 Task: Add a signature Lily Brown containing Best wishes for a happy National Disability Employment Awareness Month, Lily Brown to email address softage.9@softage.net and add a label Refunds
Action: Mouse moved to (935, 52)
Screenshot: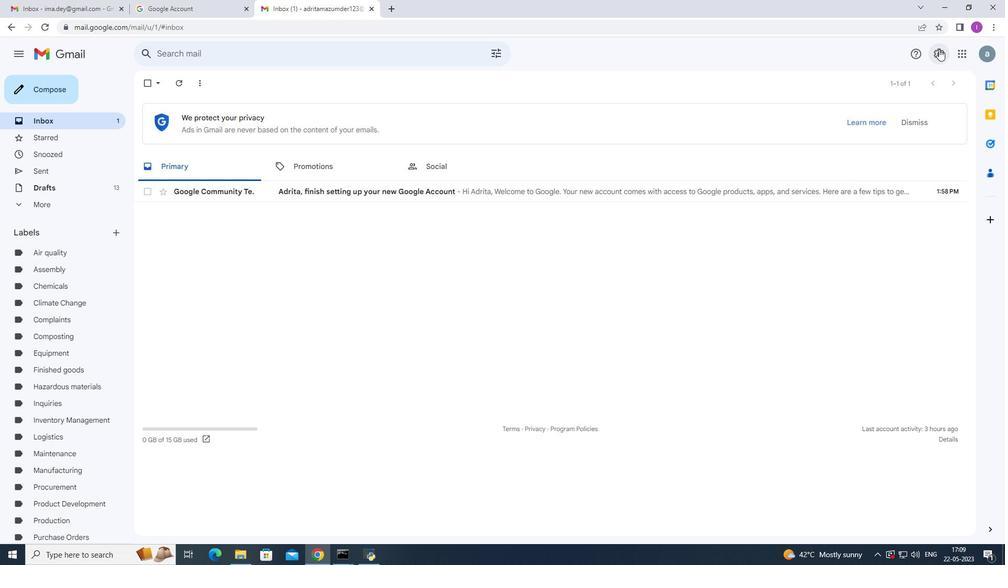 
Action: Mouse pressed left at (935, 52)
Screenshot: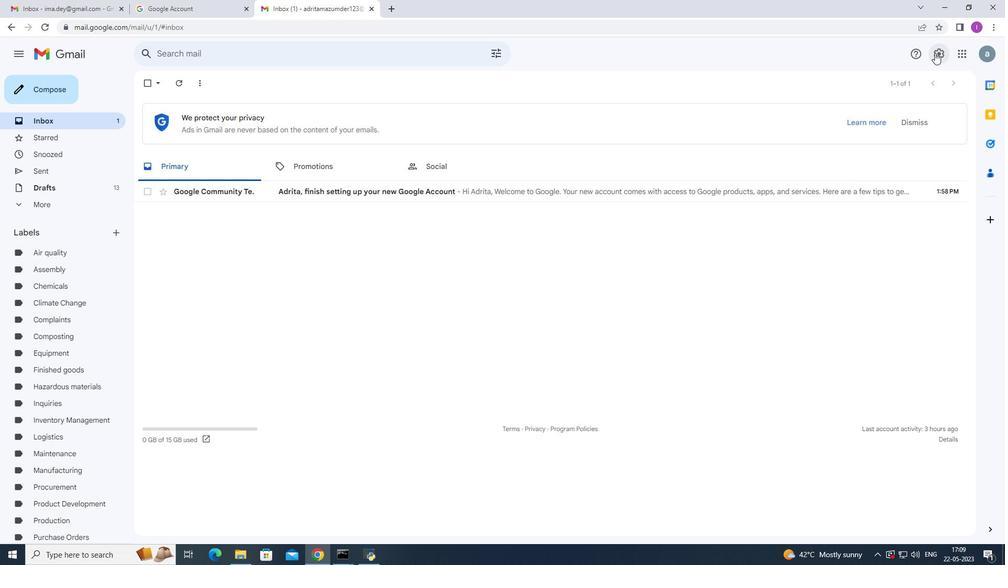 
Action: Mouse moved to (892, 103)
Screenshot: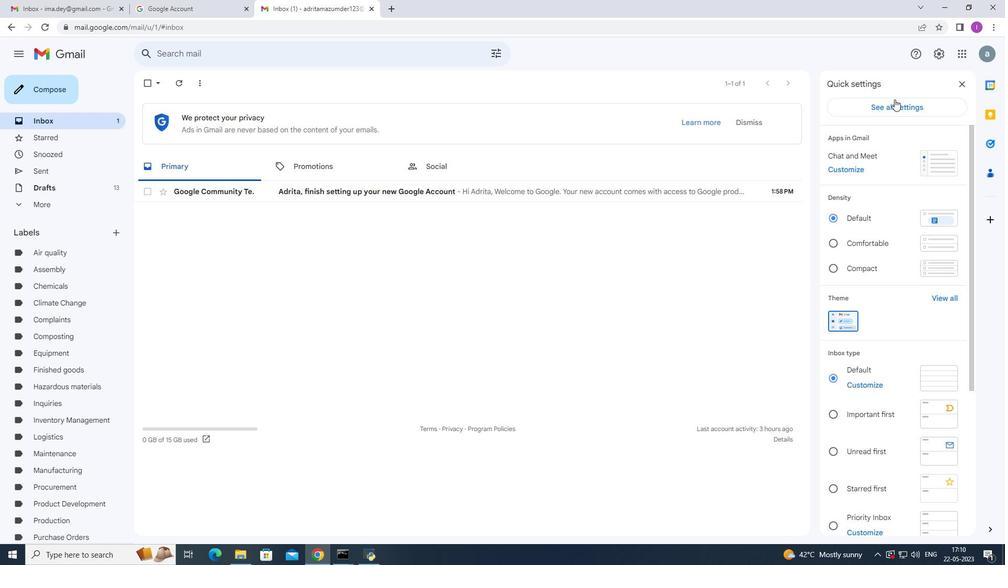 
Action: Mouse pressed left at (892, 103)
Screenshot: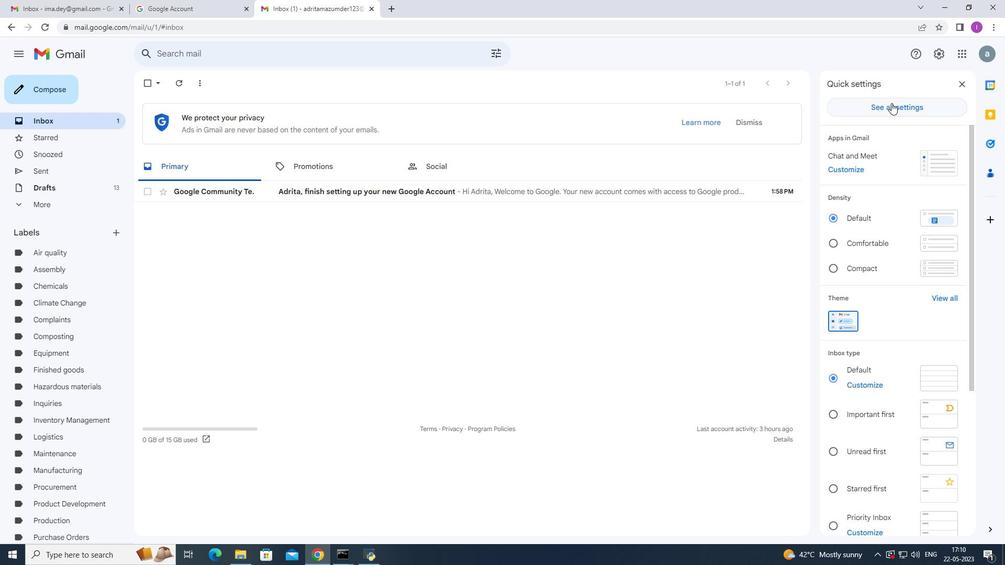 
Action: Mouse moved to (383, 335)
Screenshot: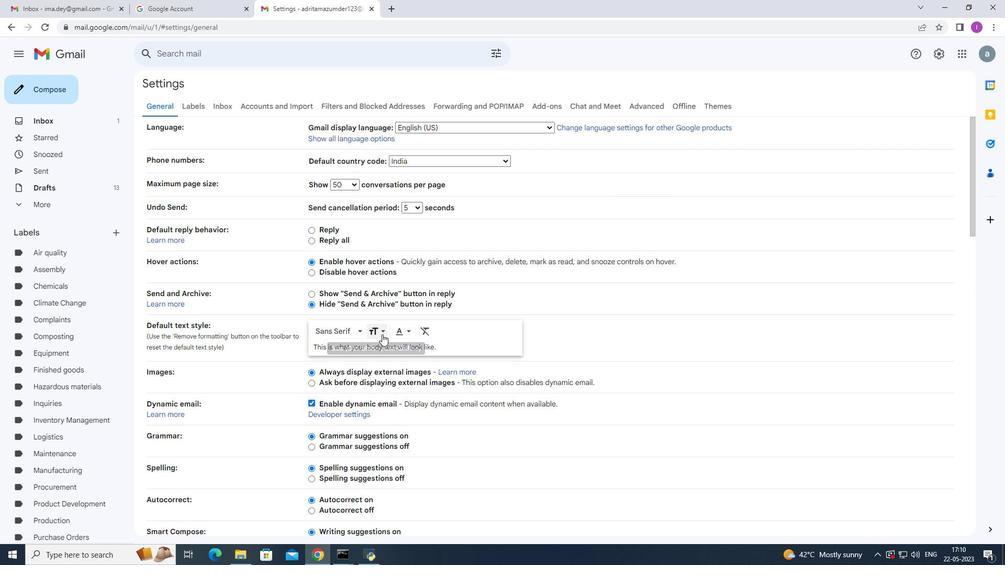 
Action: Mouse scrolled (383, 334) with delta (0, 0)
Screenshot: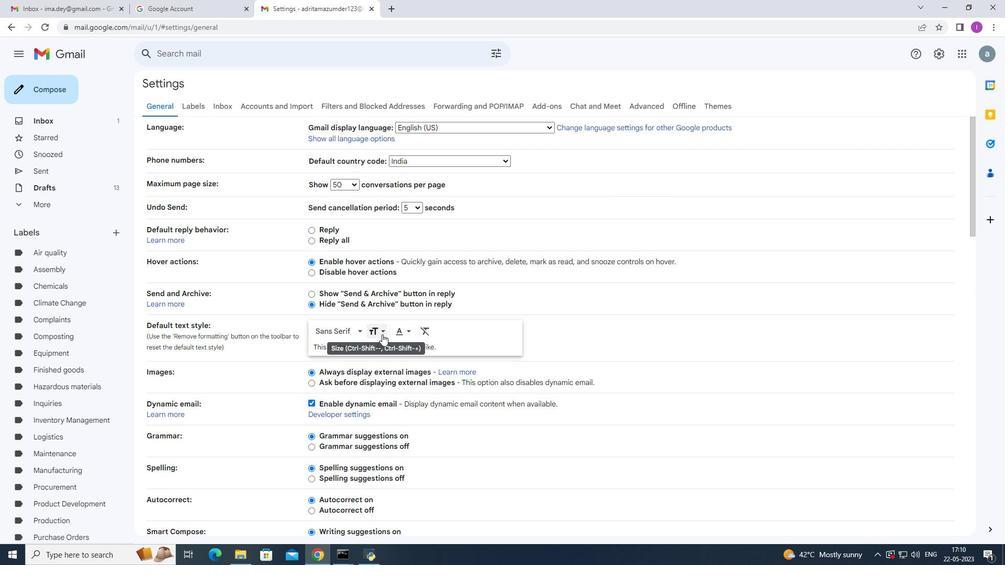 
Action: Mouse scrolled (383, 334) with delta (0, 0)
Screenshot: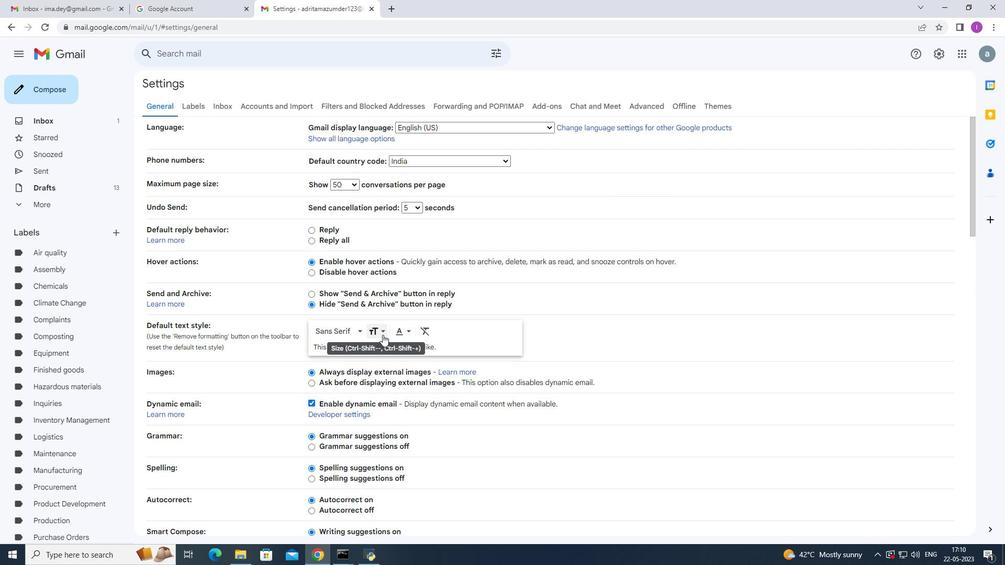 
Action: Mouse scrolled (383, 334) with delta (0, 0)
Screenshot: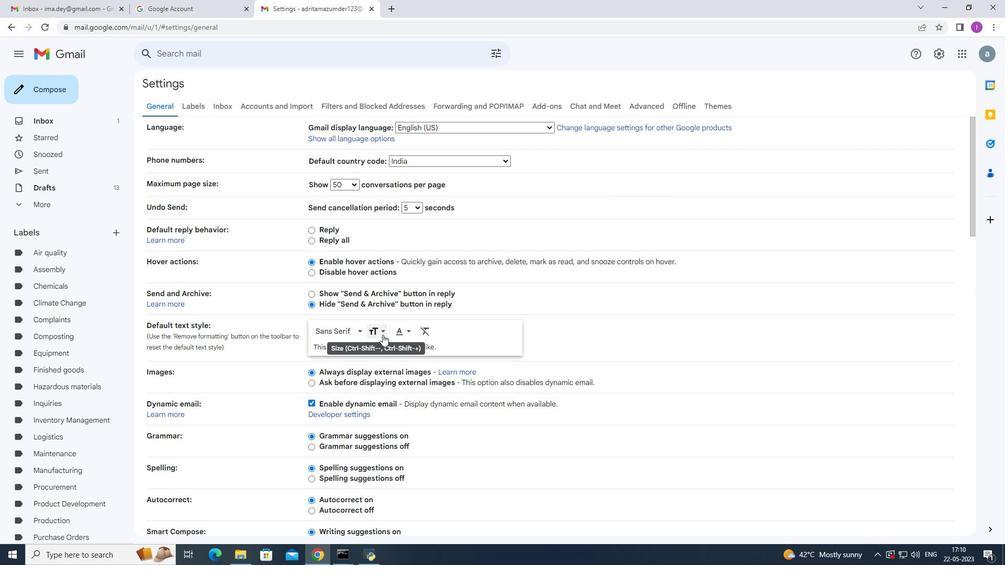 
Action: Mouse scrolled (383, 334) with delta (0, 0)
Screenshot: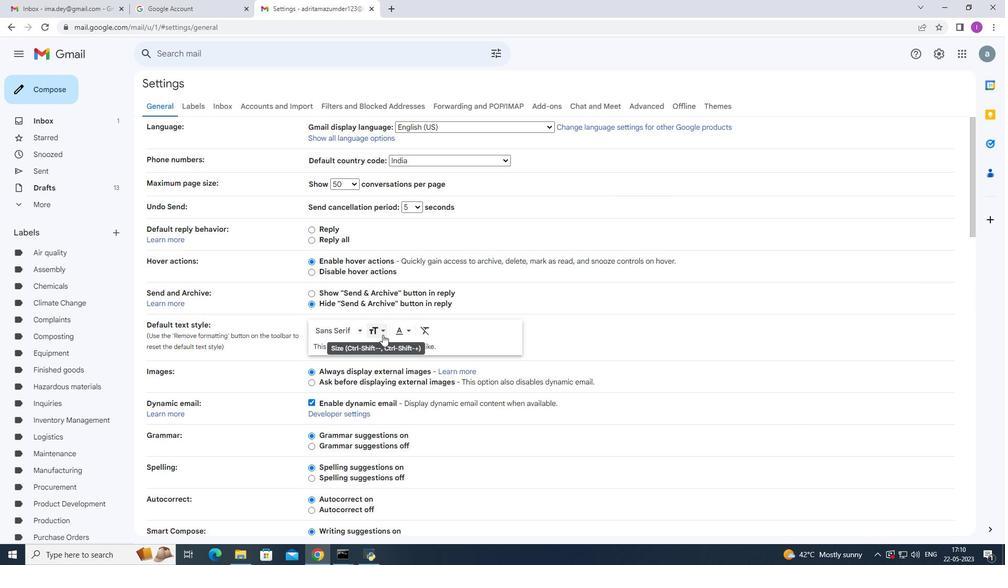 
Action: Mouse moved to (384, 335)
Screenshot: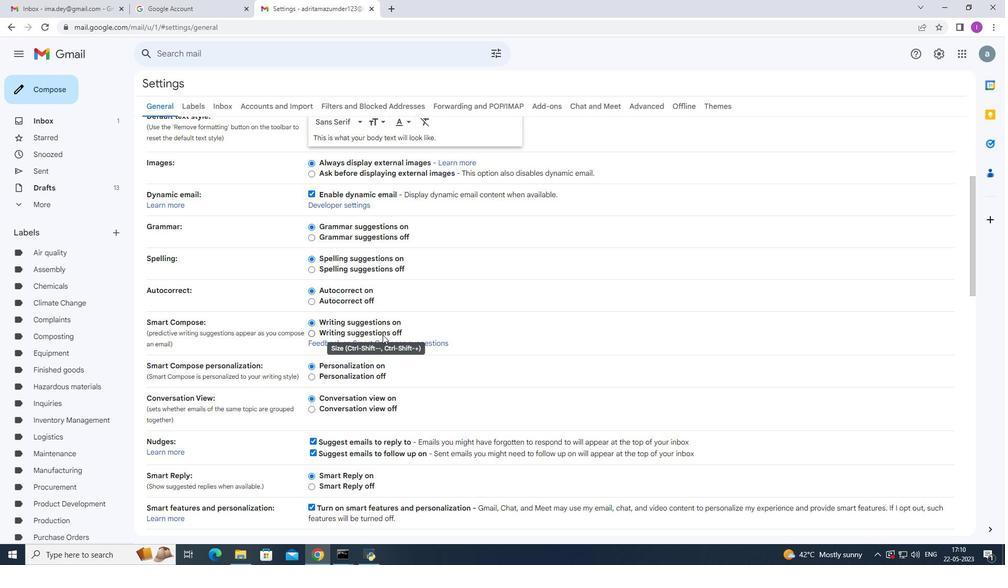 
Action: Mouse scrolled (384, 334) with delta (0, 0)
Screenshot: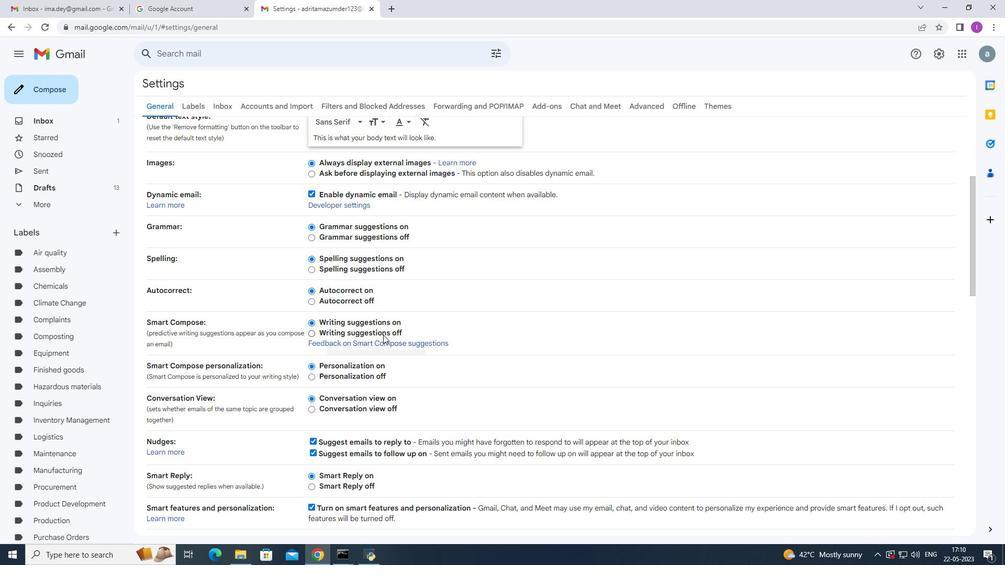 
Action: Mouse scrolled (384, 334) with delta (0, 0)
Screenshot: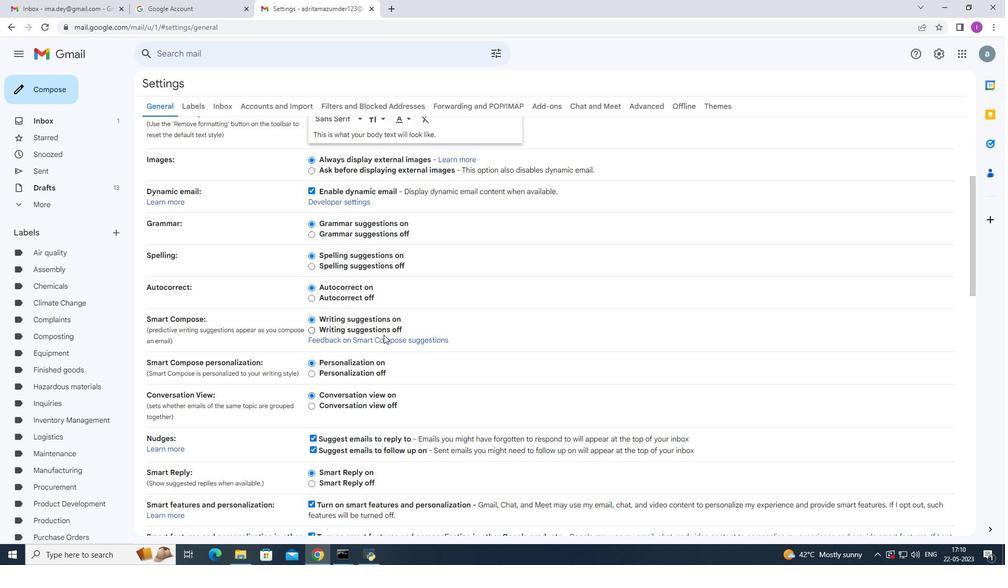 
Action: Mouse scrolled (384, 334) with delta (0, 0)
Screenshot: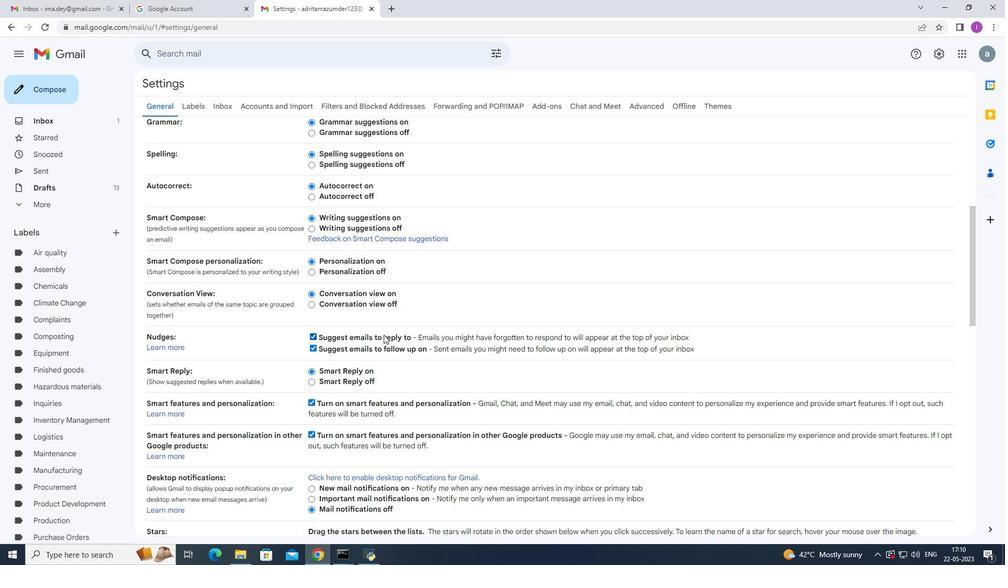 
Action: Mouse scrolled (384, 334) with delta (0, 0)
Screenshot: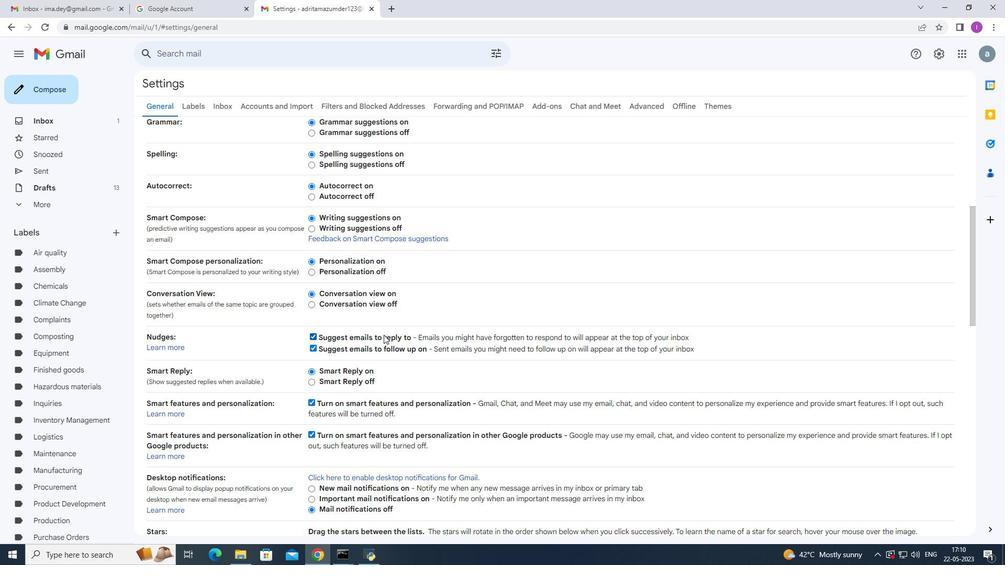 
Action: Mouse scrolled (384, 334) with delta (0, 0)
Screenshot: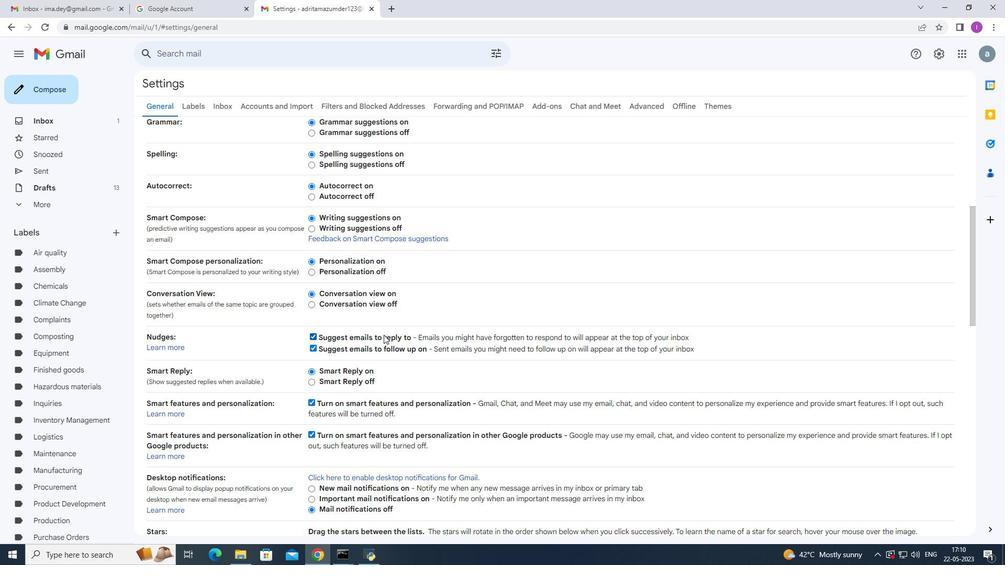 
Action: Mouse scrolled (384, 334) with delta (0, 0)
Screenshot: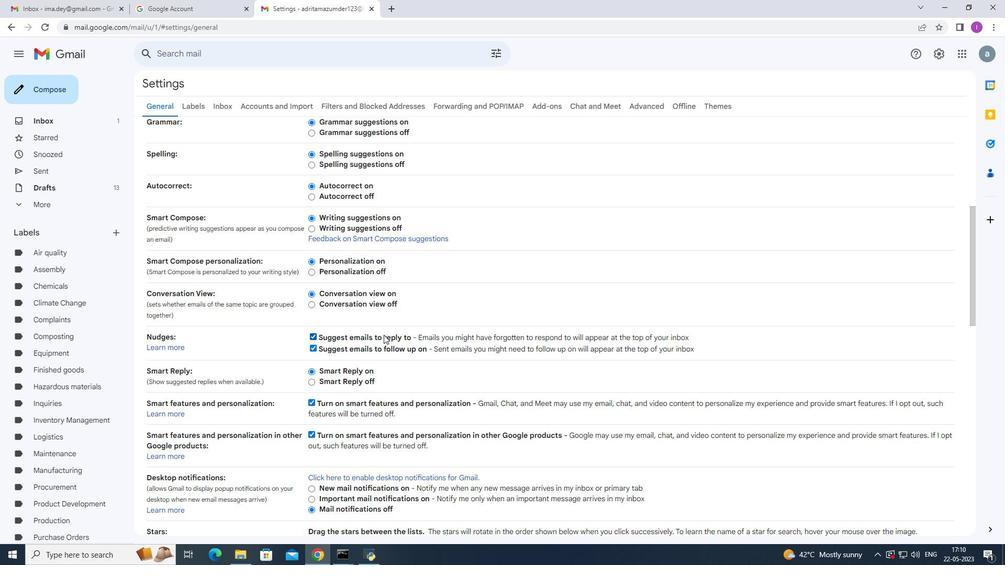 
Action: Mouse moved to (388, 332)
Screenshot: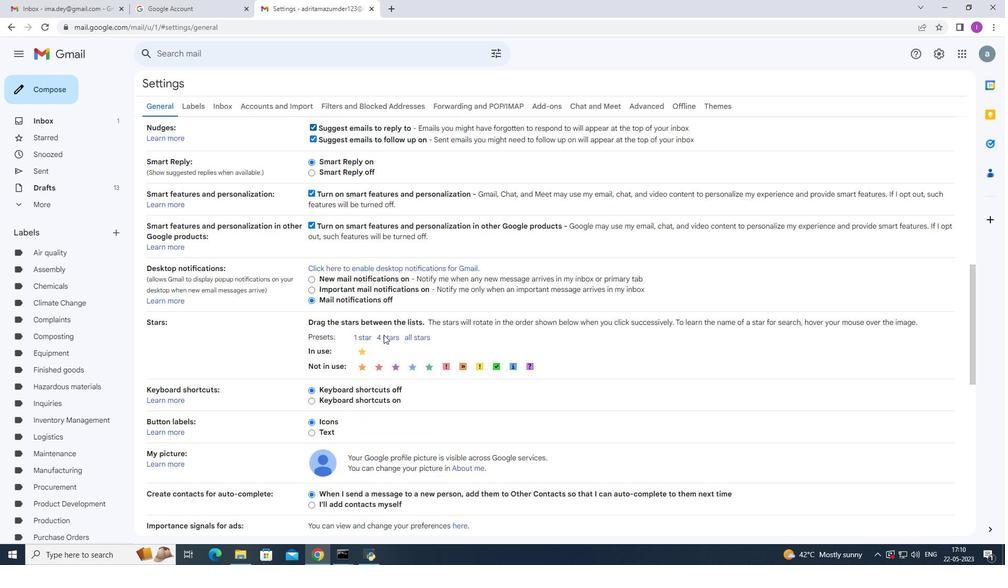 
Action: Mouse scrolled (388, 332) with delta (0, 0)
Screenshot: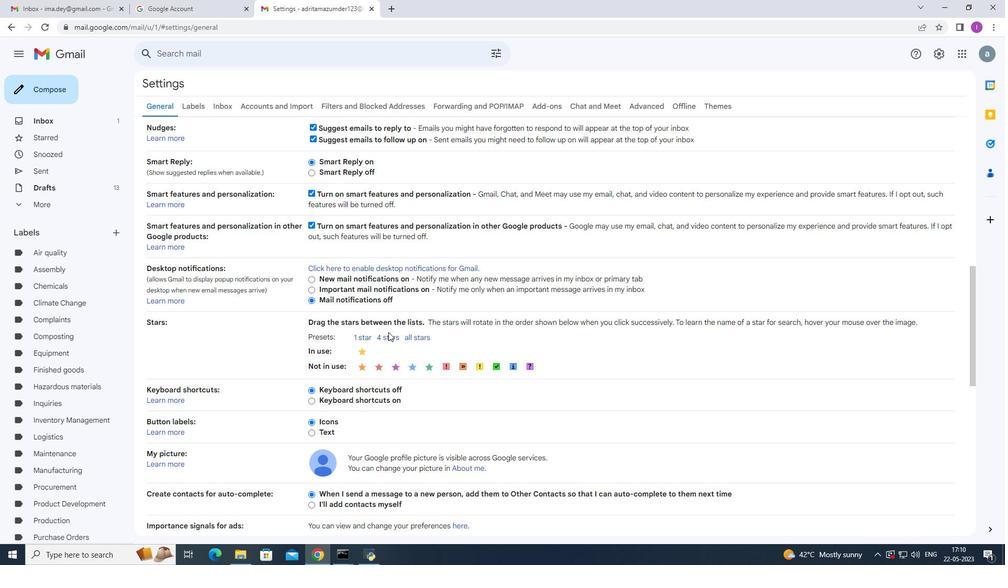 
Action: Mouse moved to (396, 331)
Screenshot: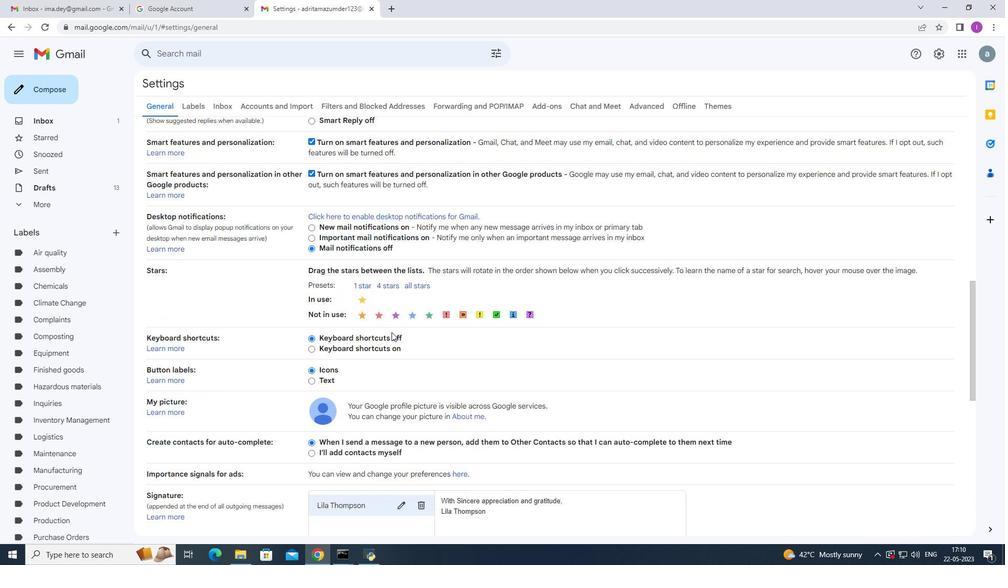 
Action: Mouse scrolled (396, 331) with delta (0, 0)
Screenshot: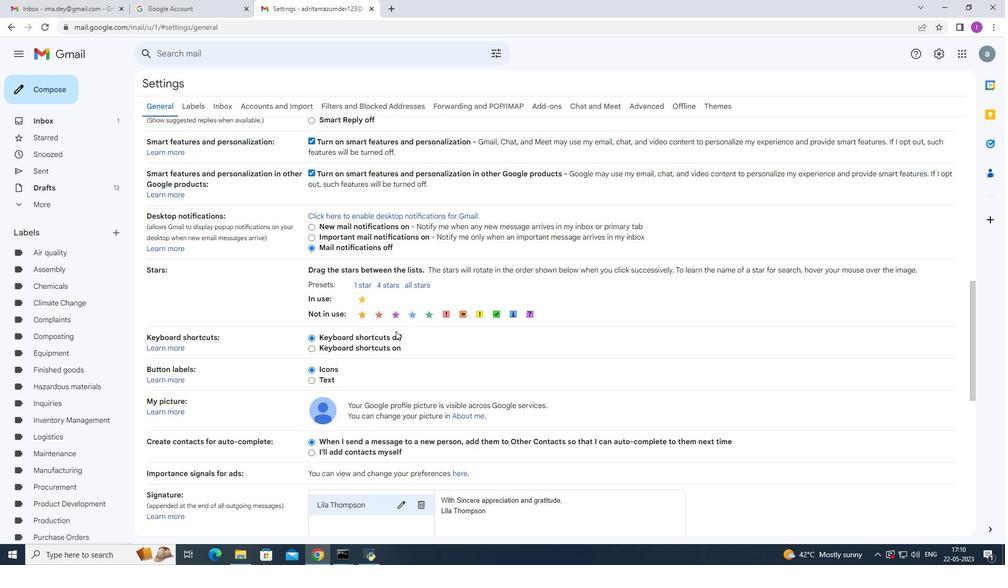 
Action: Mouse moved to (396, 331)
Screenshot: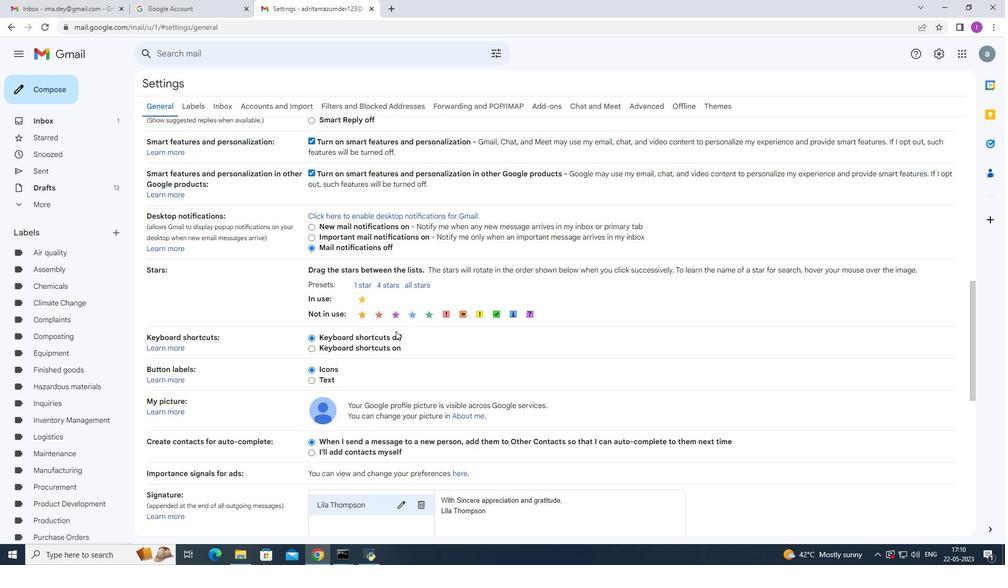 
Action: Mouse scrolled (396, 331) with delta (0, 0)
Screenshot: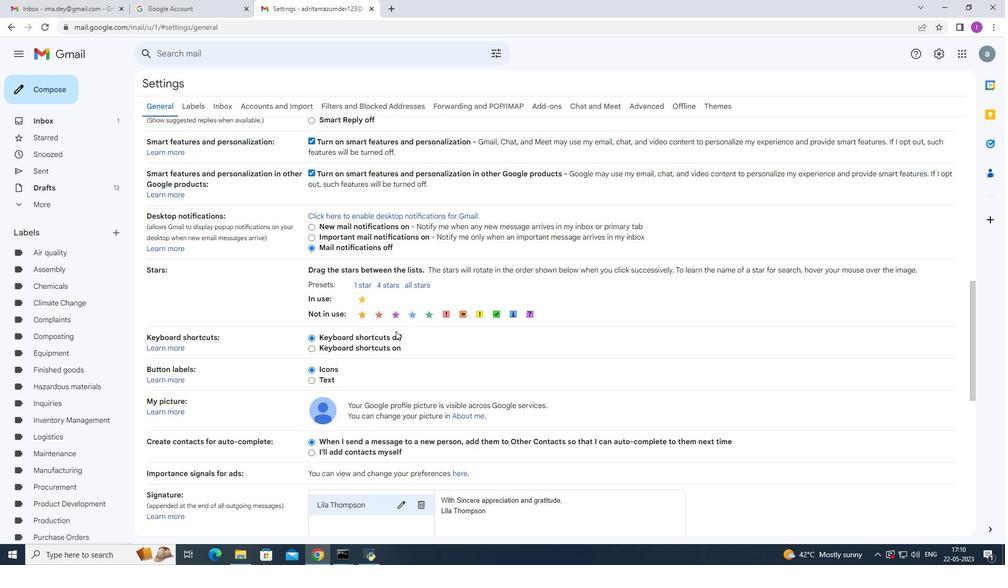 
Action: Mouse scrolled (396, 331) with delta (0, 0)
Screenshot: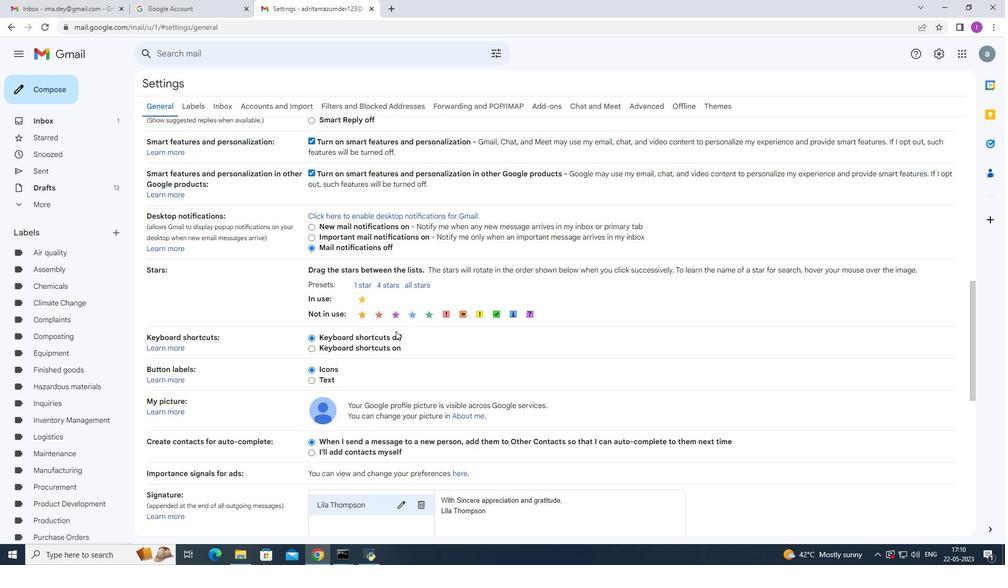
Action: Mouse scrolled (396, 331) with delta (0, 0)
Screenshot: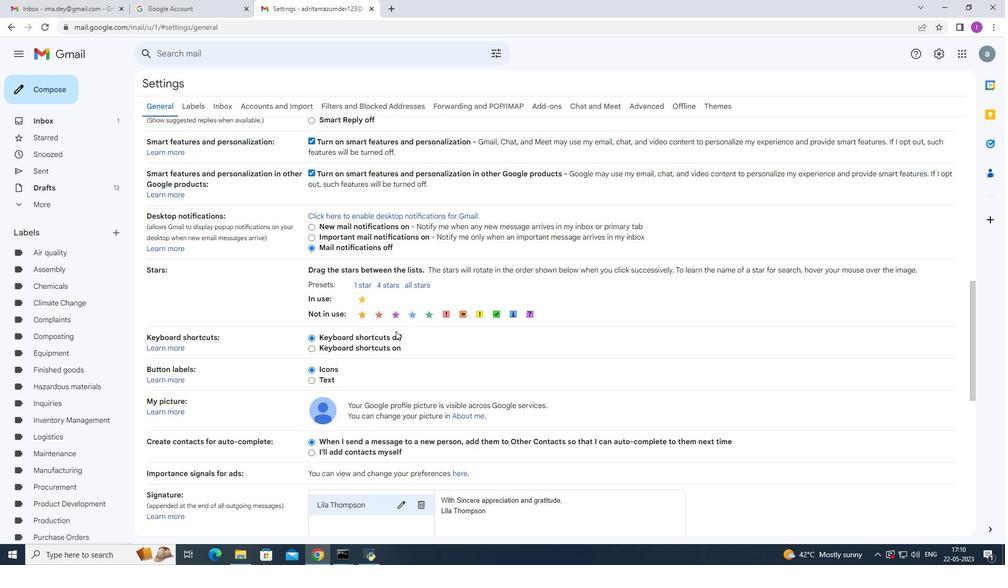 
Action: Mouse moved to (420, 292)
Screenshot: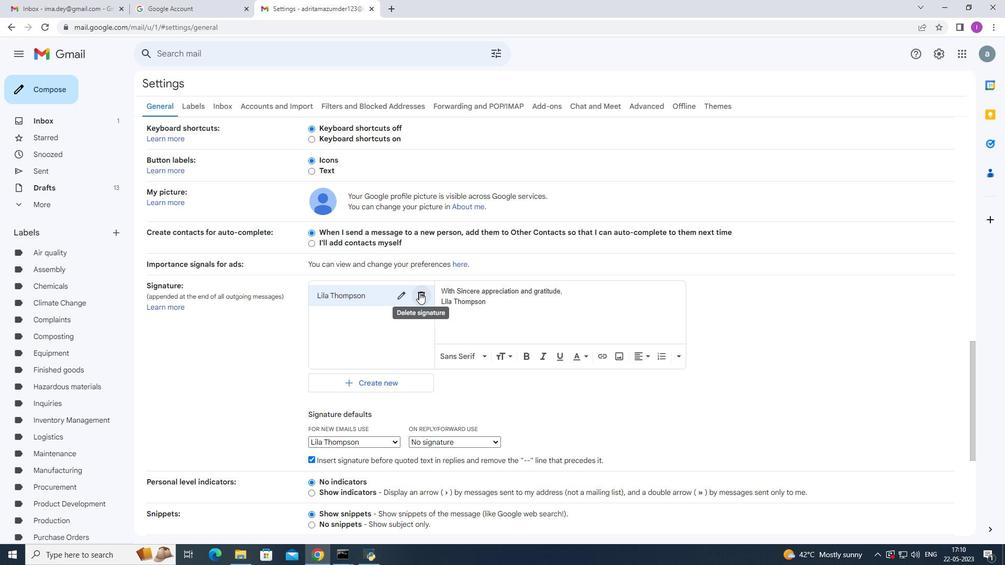 
Action: Mouse pressed left at (420, 292)
Screenshot: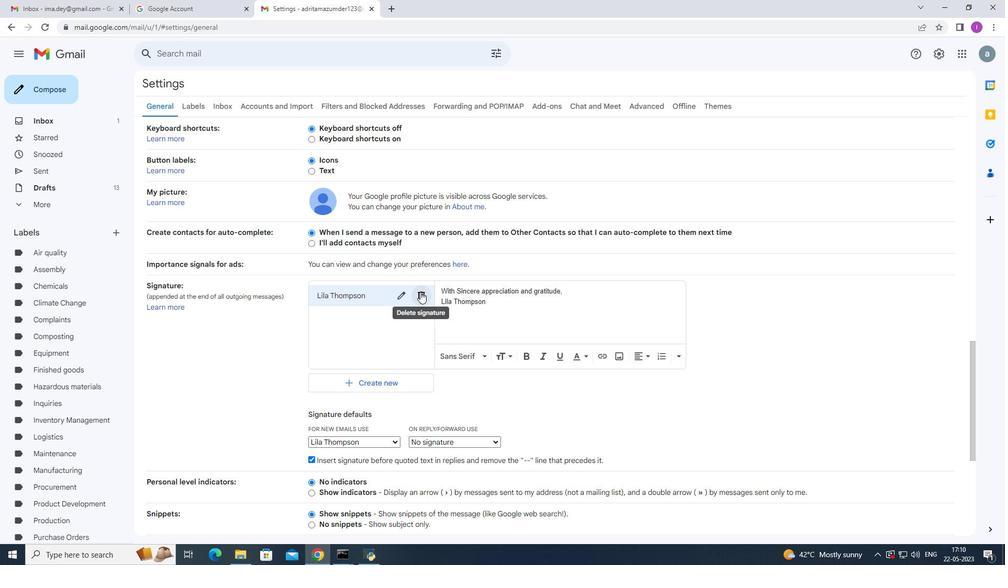 
Action: Mouse moved to (596, 312)
Screenshot: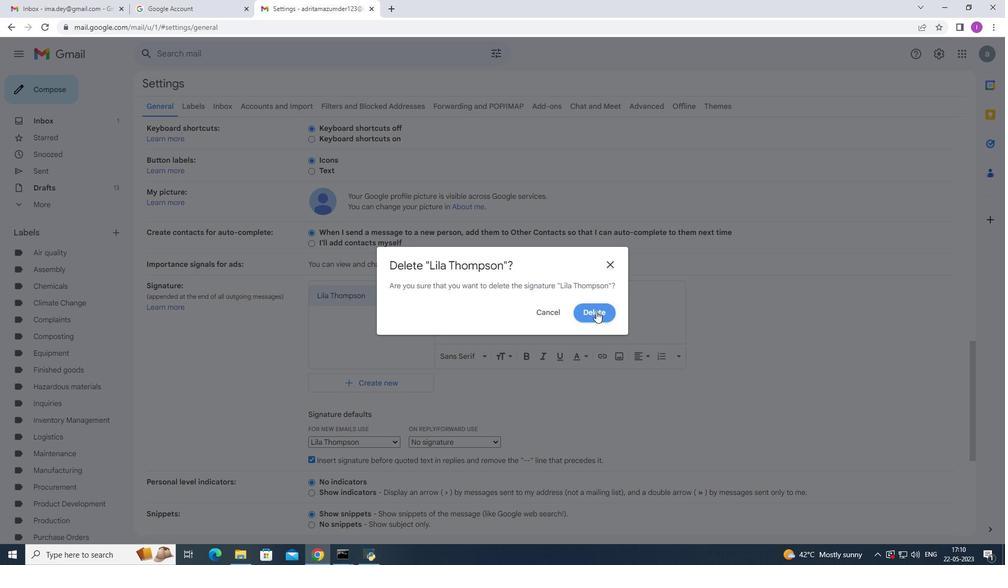
Action: Mouse pressed left at (596, 312)
Screenshot: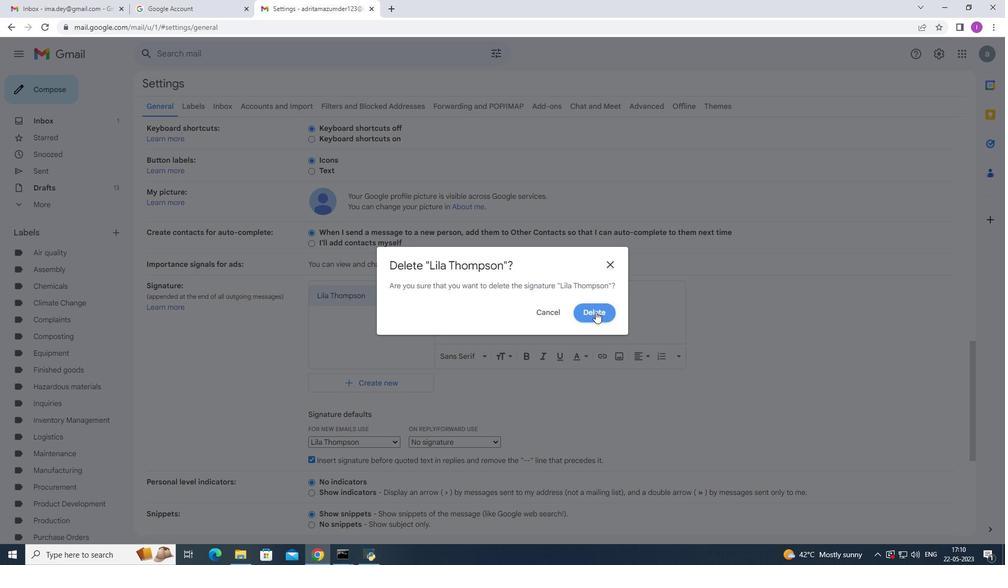 
Action: Mouse moved to (370, 304)
Screenshot: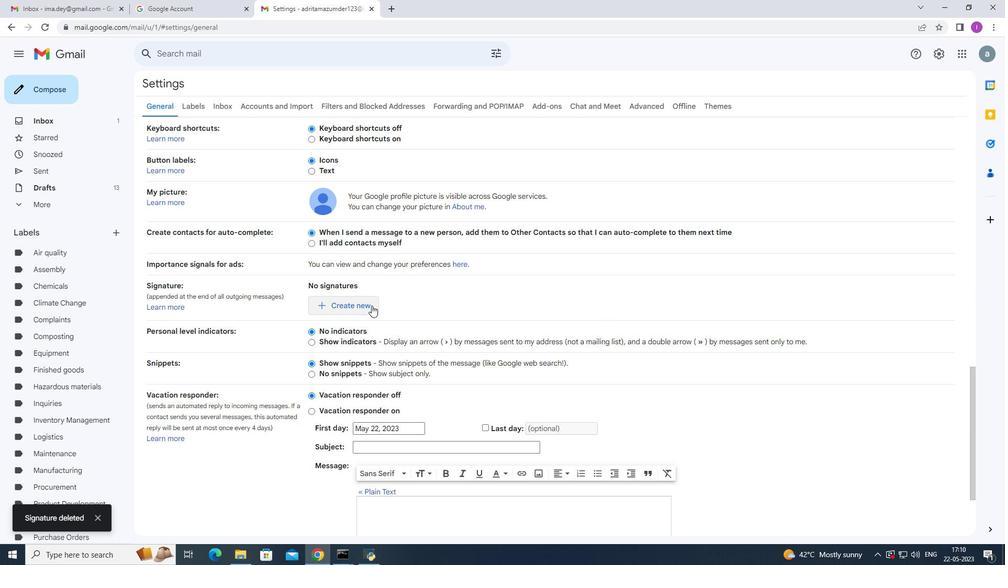 
Action: Mouse pressed left at (370, 304)
Screenshot: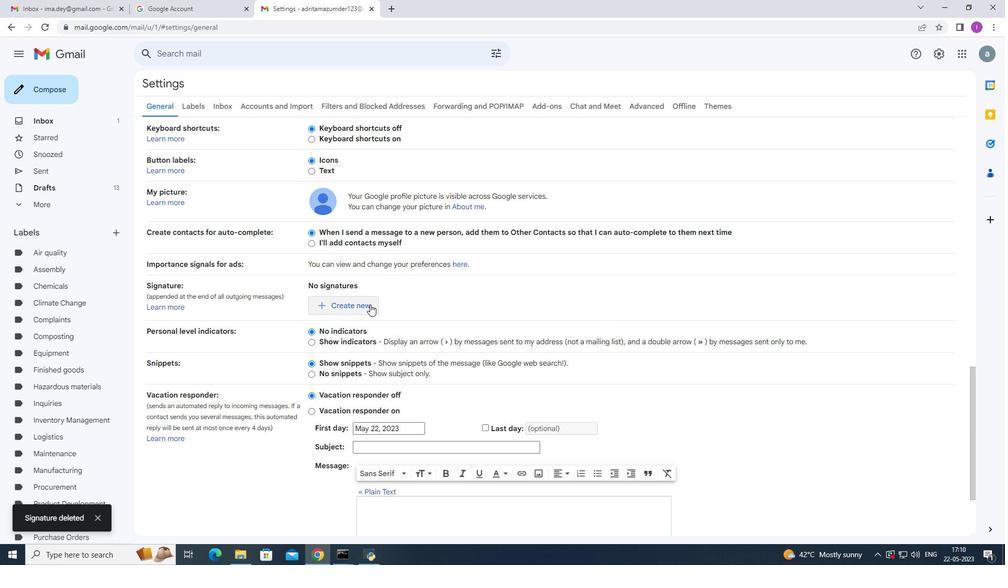 
Action: Mouse moved to (440, 289)
Screenshot: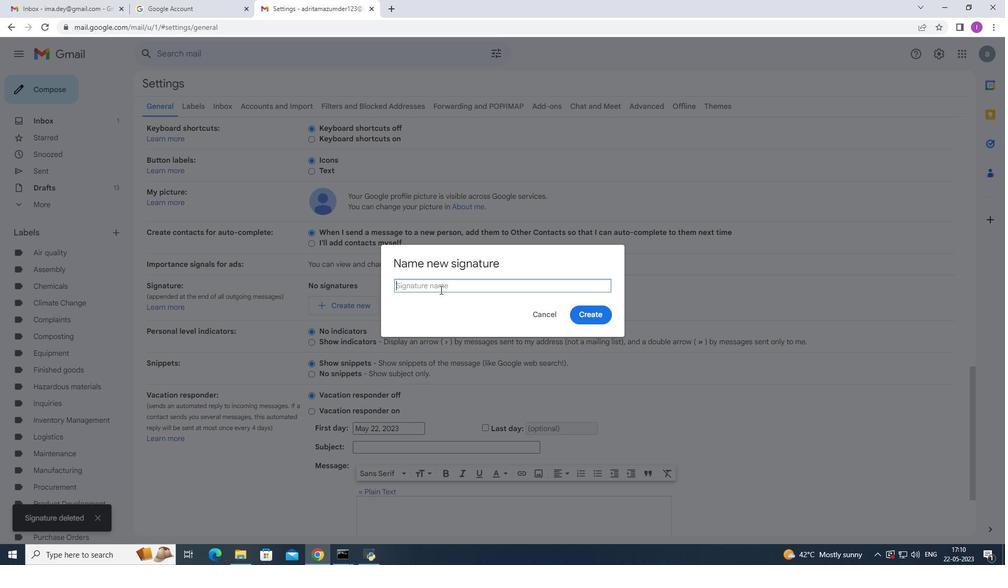 
Action: Mouse pressed left at (440, 289)
Screenshot: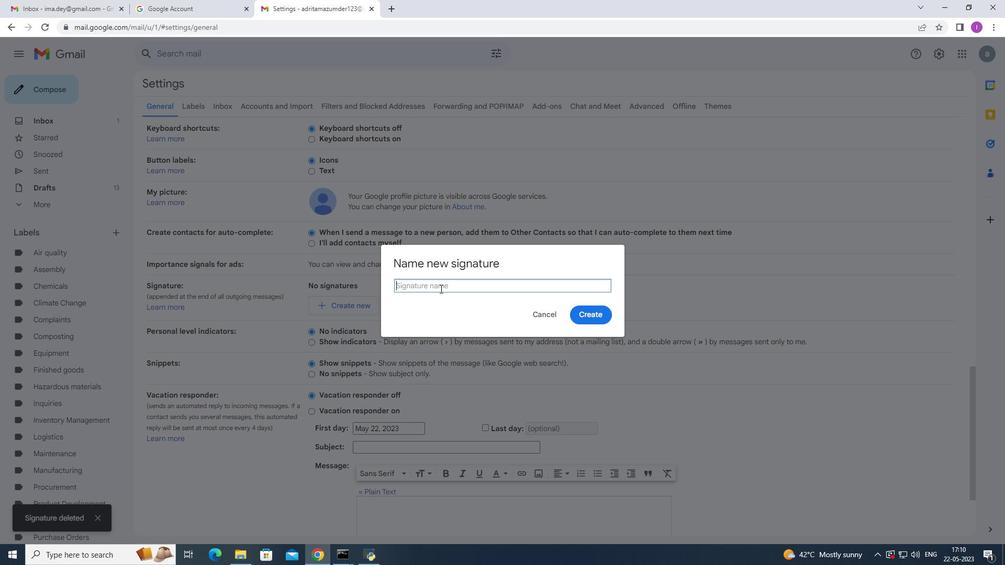 
Action: Mouse moved to (626, 355)
Screenshot: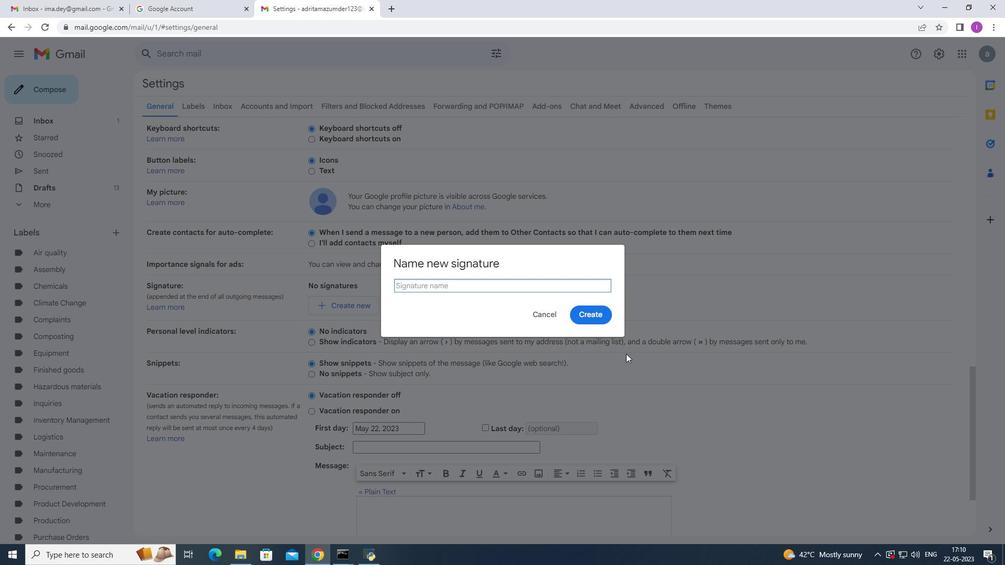 
Action: Key pressed <Key.shift>Lily<Key.space>
Screenshot: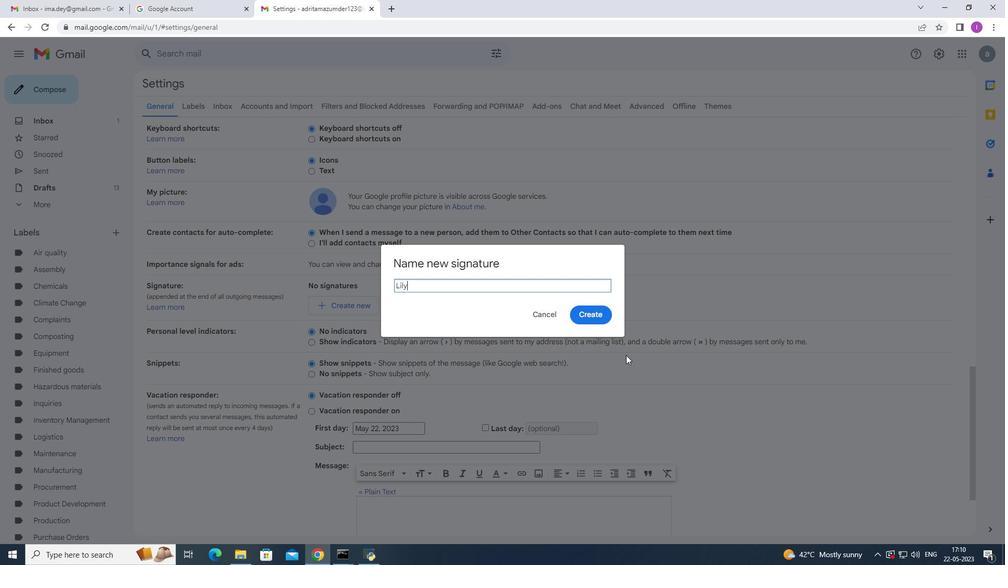 
Action: Mouse moved to (666, 376)
Screenshot: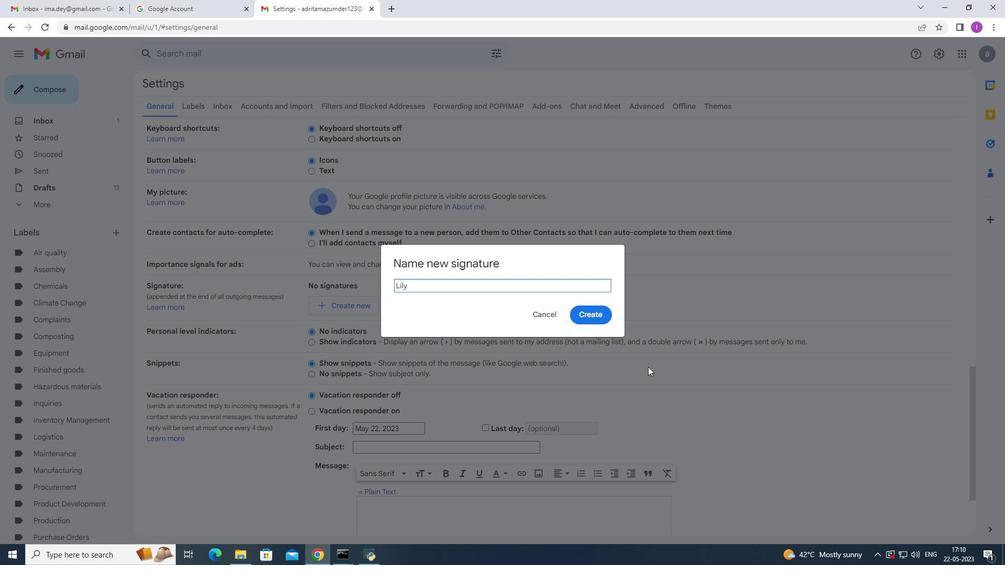 
Action: Key pressed <Key.shift>Brown
Screenshot: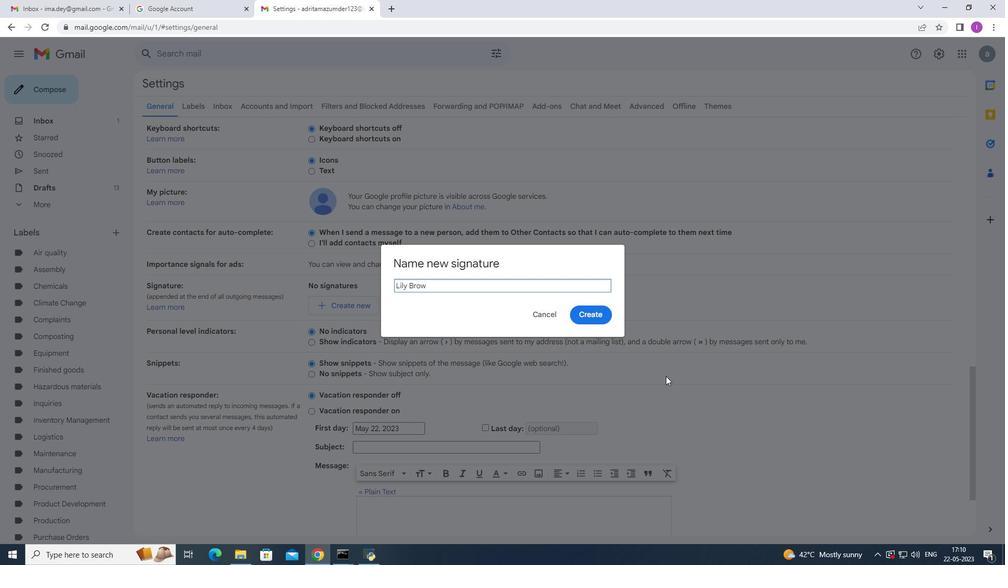 
Action: Mouse moved to (584, 316)
Screenshot: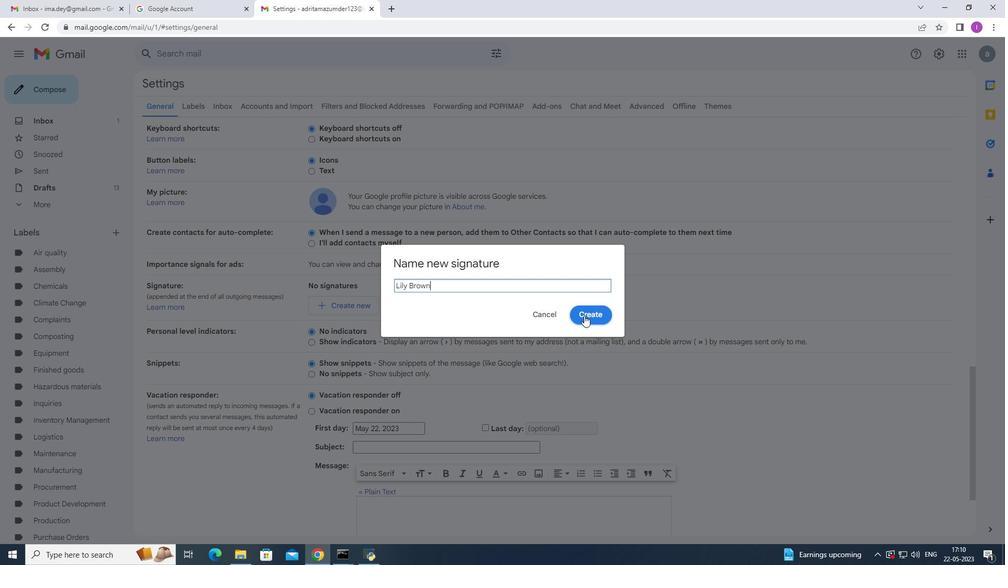 
Action: Mouse pressed left at (584, 316)
Screenshot: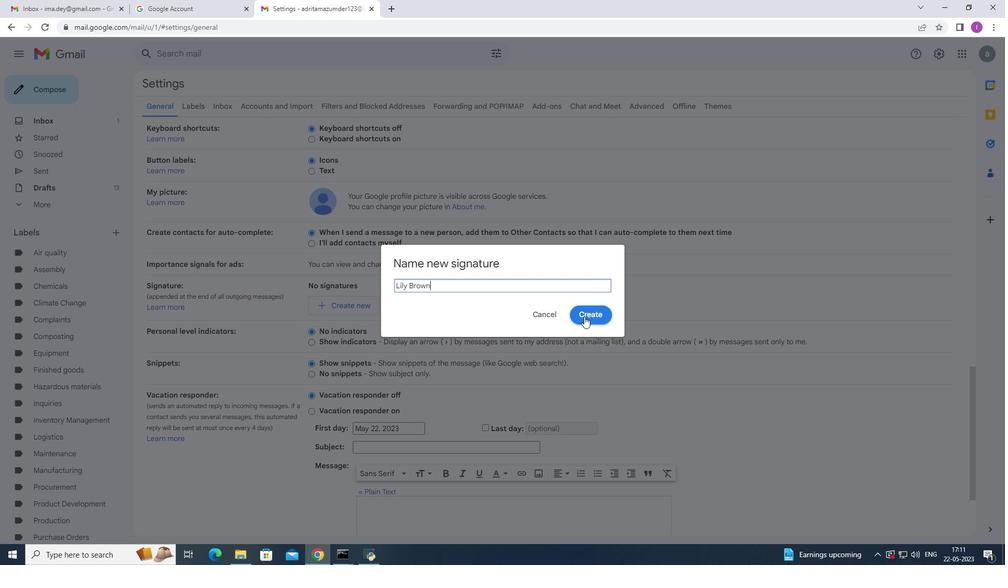 
Action: Mouse moved to (395, 442)
Screenshot: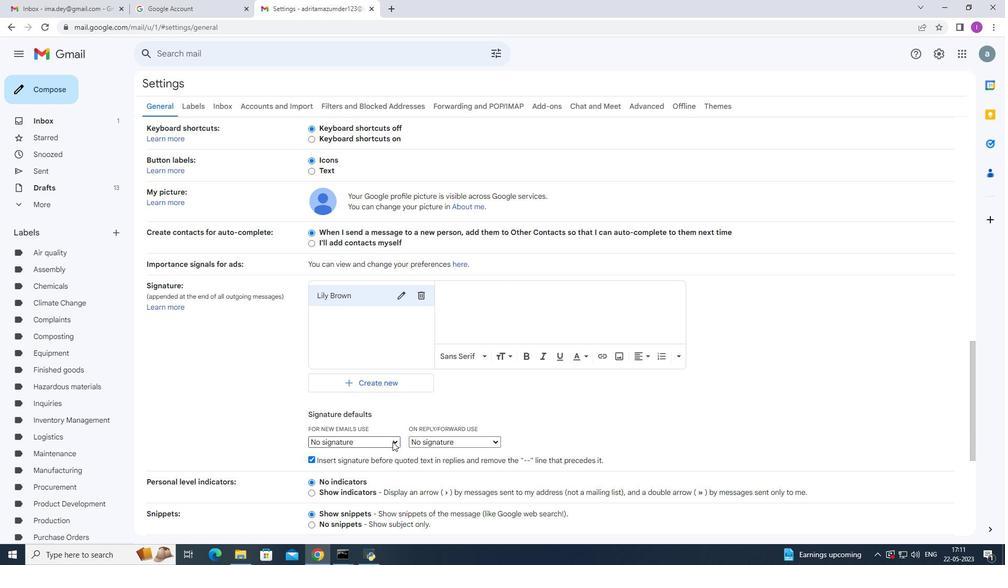 
Action: Mouse pressed left at (395, 442)
Screenshot: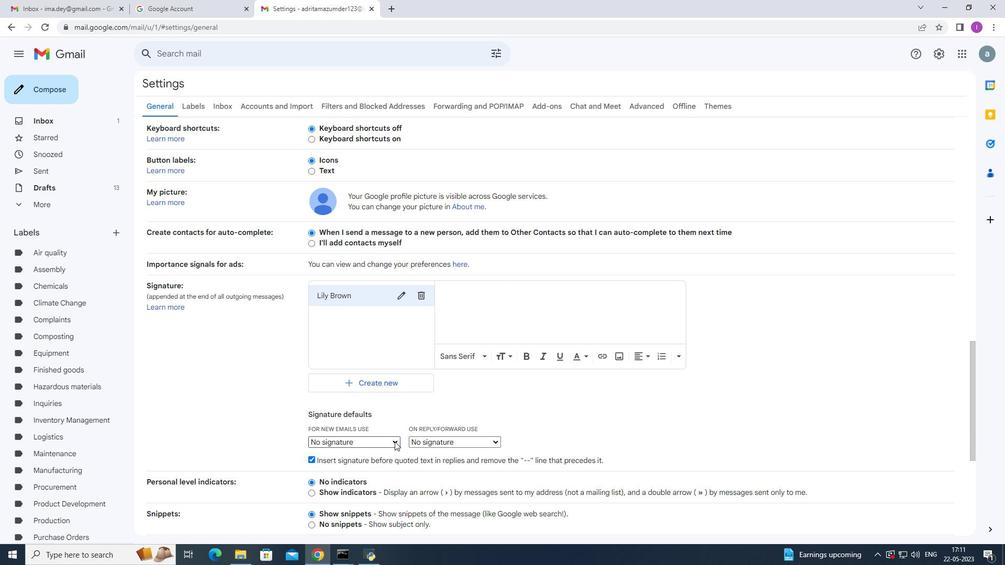 
Action: Mouse moved to (390, 460)
Screenshot: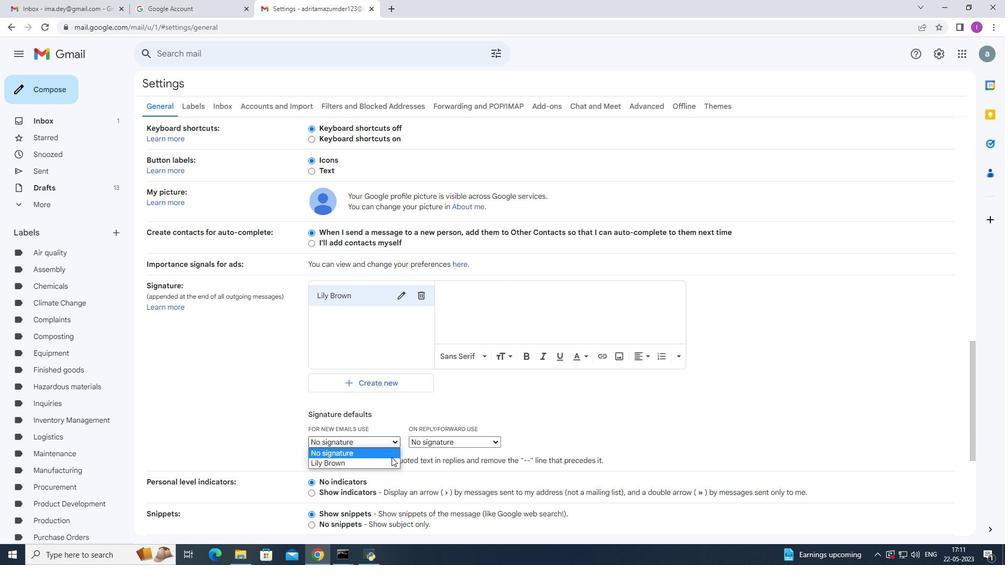 
Action: Mouse pressed left at (390, 460)
Screenshot: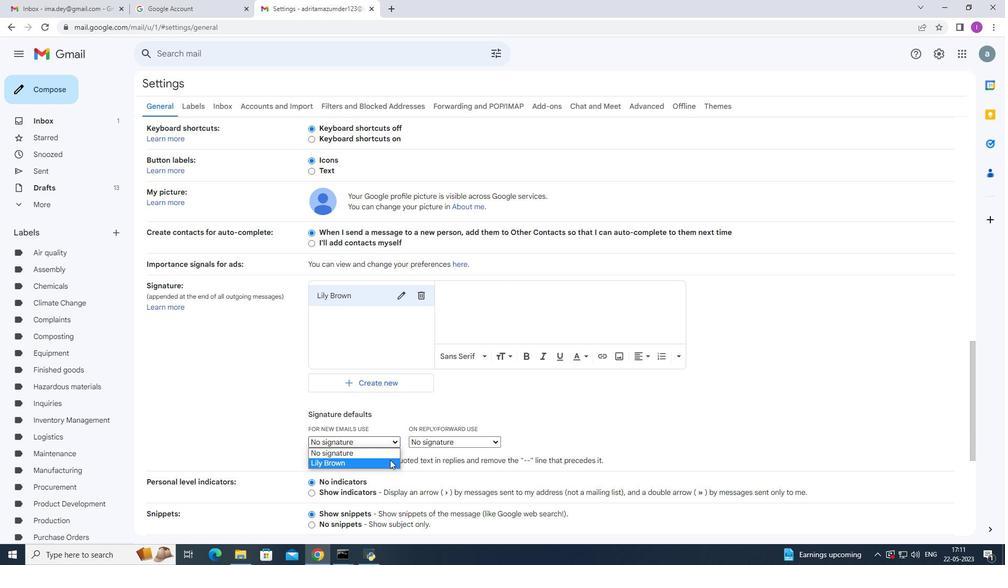 
Action: Mouse moved to (488, 304)
Screenshot: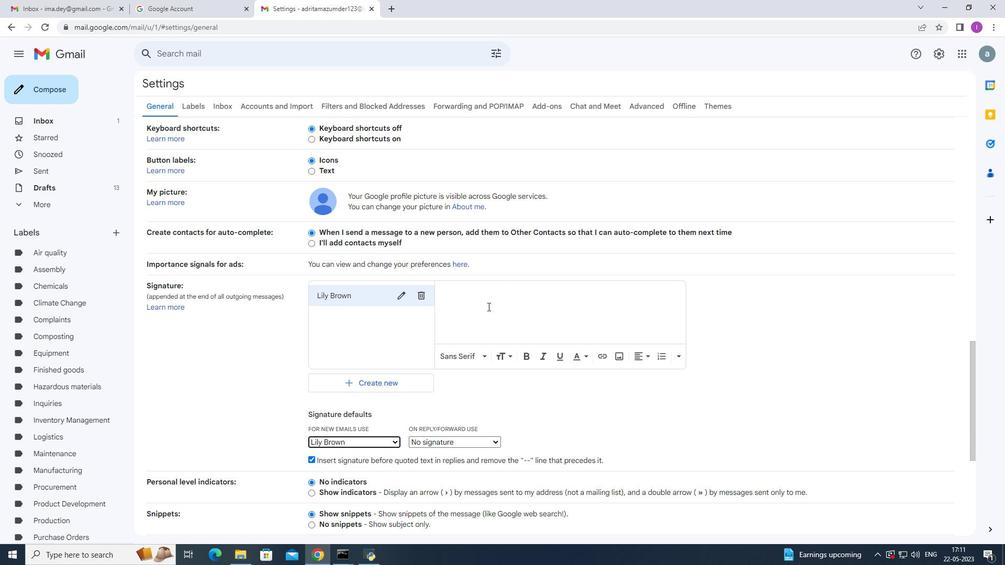 
Action: Mouse pressed left at (488, 304)
Screenshot: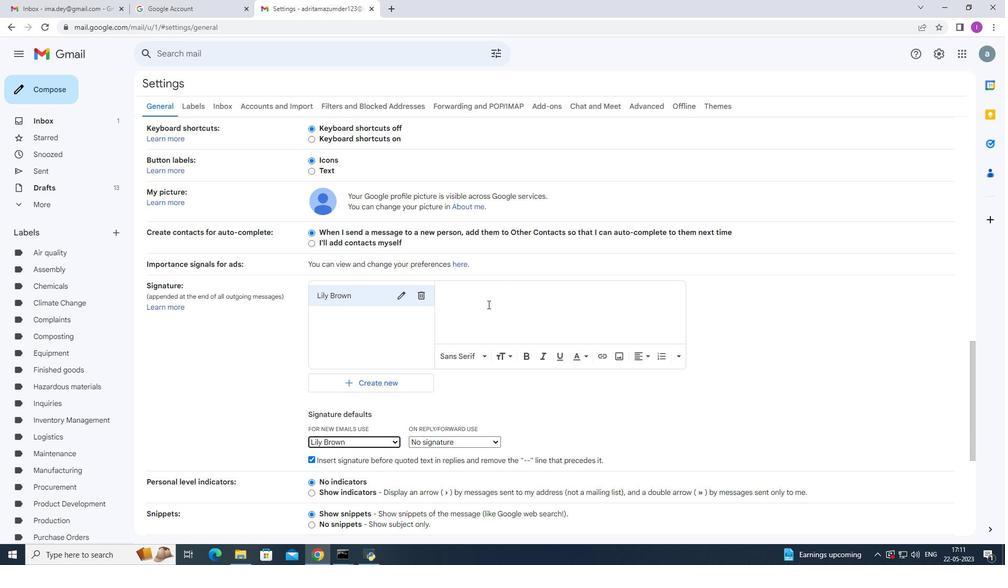 
Action: Mouse moved to (629, 374)
Screenshot: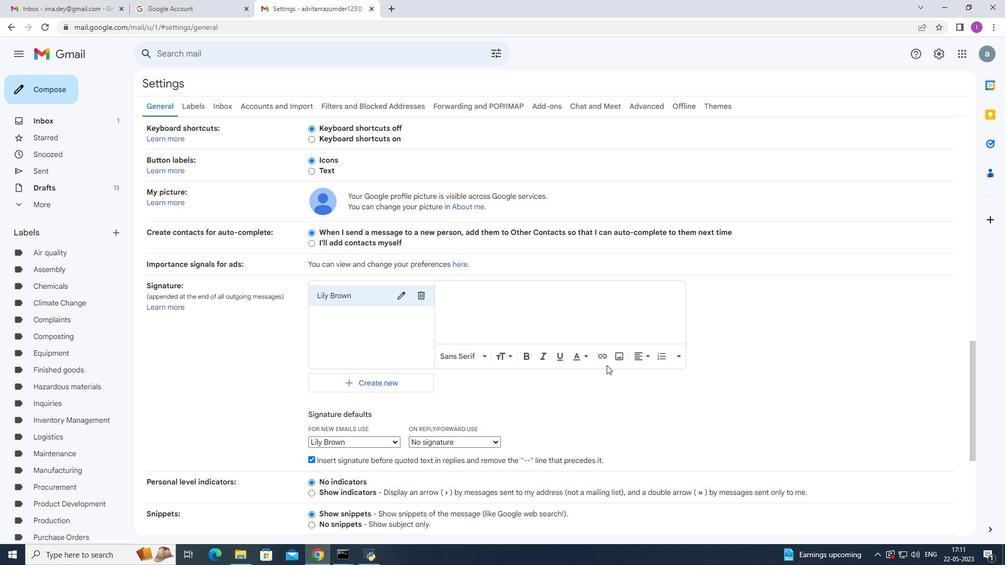 
Action: Key pressed <Key.shift><Key.shift><Key.shift><Key.shift><Key.shift><Key.shift><Key.shift><Key.shift><Key.shift><Key.shift><Key.shift><Key.shift><Key.shift><Key.shift><Key.shift><Key.shift><Key.shift><Key.shift><Key.shift><Key.shift><Key.shift><Key.shift><Key.shift><Key.shift>Best<Key.space><Key.shift>Wisgg<Key.backspace>hes<Key.backspace><Key.backspace><Key.backspace><Key.backspace>hes<Key.space><Key.shift>Foe<Key.backspace><Key.backspace><Key.backspace>for<Key.space>a<Key.space>happy
Screenshot: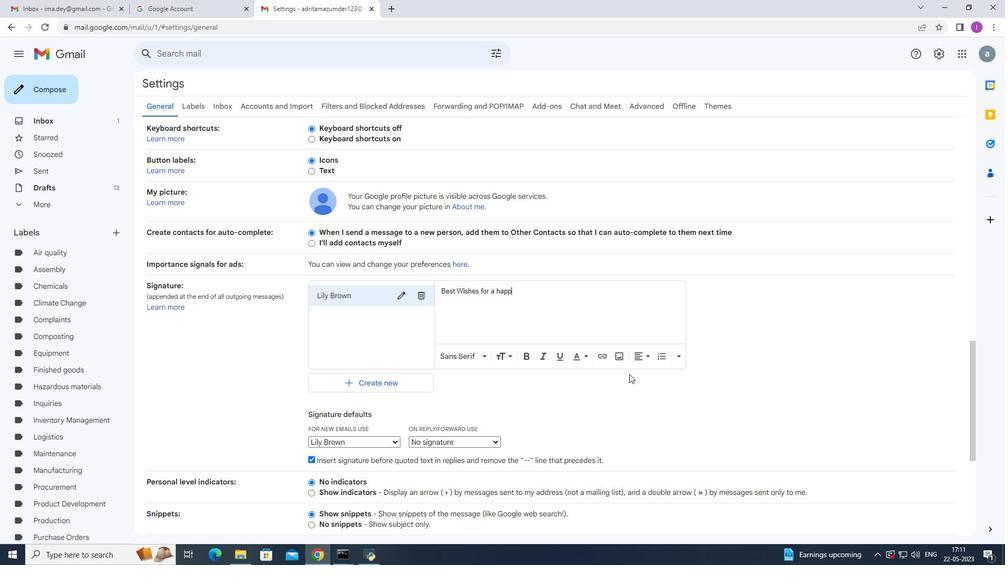 
Action: Mouse moved to (635, 375)
Screenshot: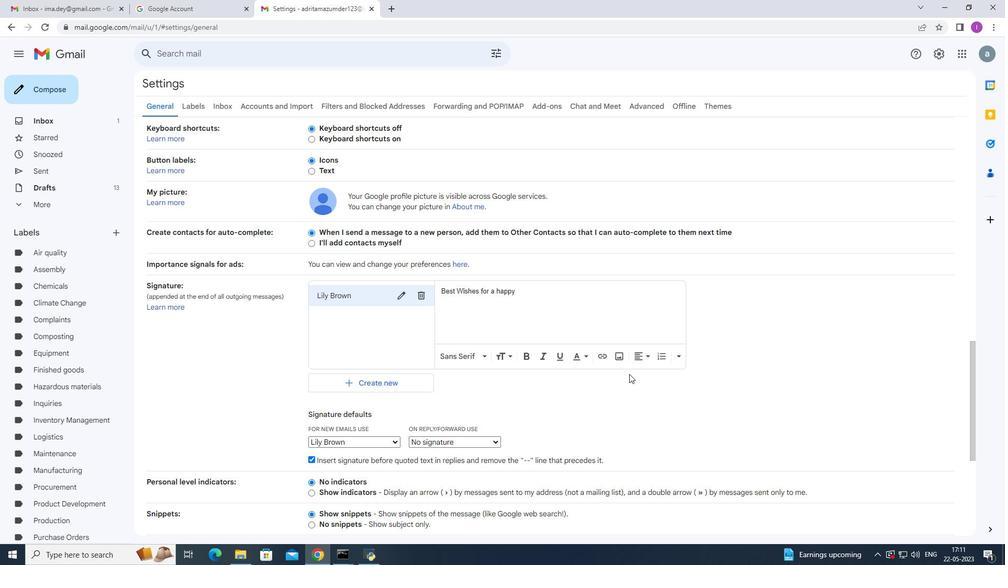
Action: Key pressed <Key.space>
Screenshot: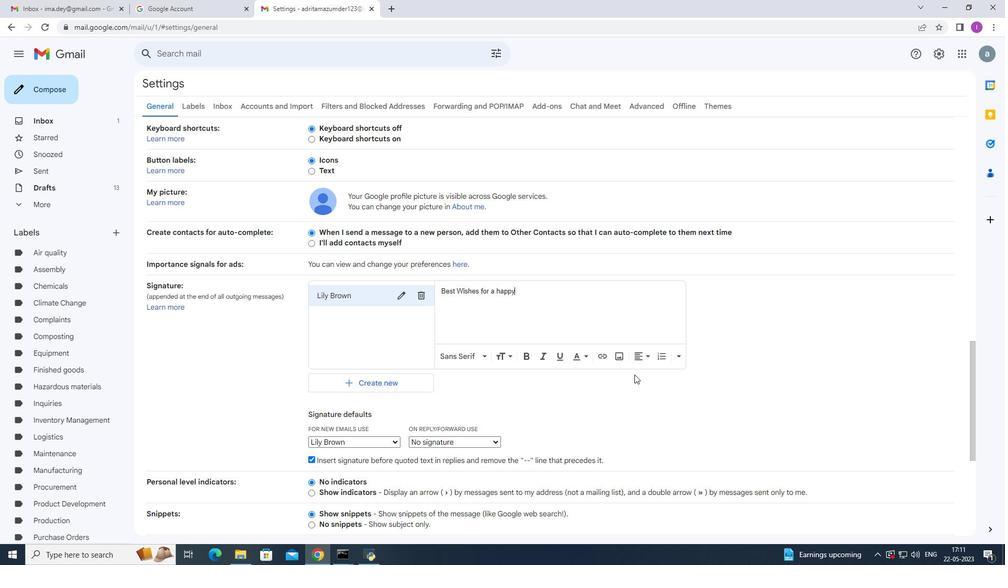 
Action: Mouse moved to (648, 369)
Screenshot: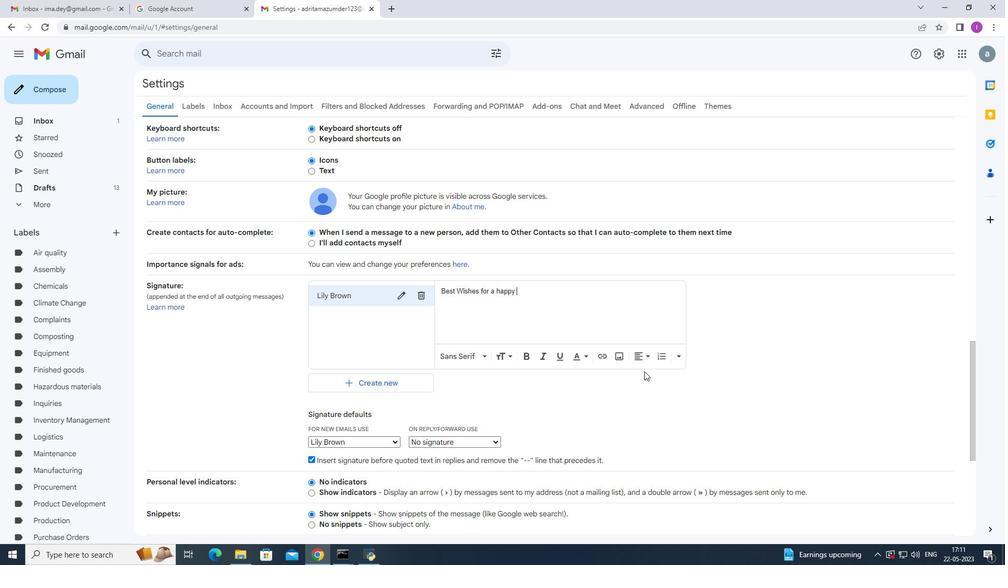 
Action: Key pressed <Key.shift>National<Key.space><Key.space><Key.shift><Key.shift><Key.shift><Key.shift><Key.shift><Key.shift><Key.shift><Key.shift><Key.shift><Key.shift>Disa
Screenshot: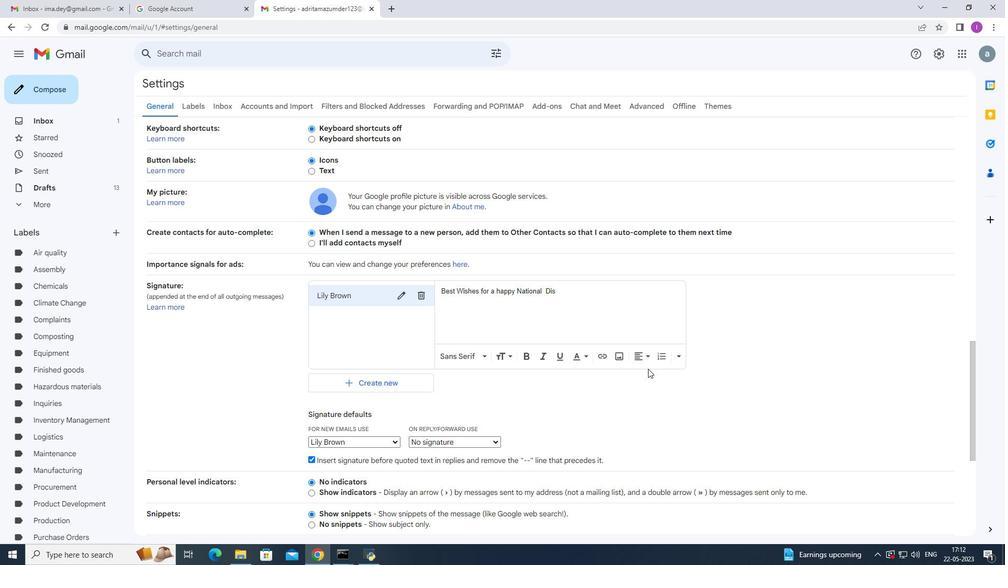 
Action: Mouse moved to (649, 369)
Screenshot: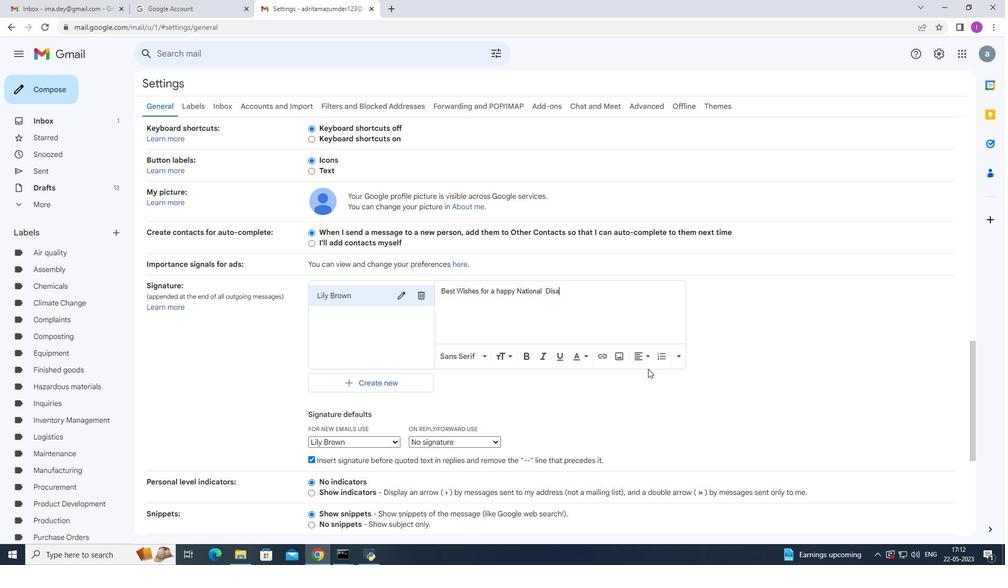 
Action: Key pressed b
Screenshot: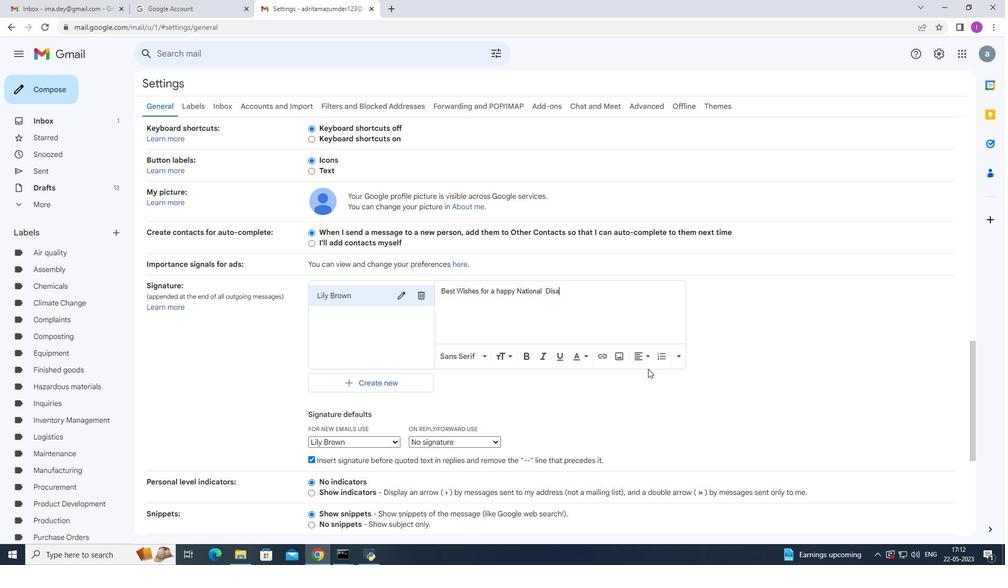 
Action: Mouse moved to (627, 333)
Screenshot: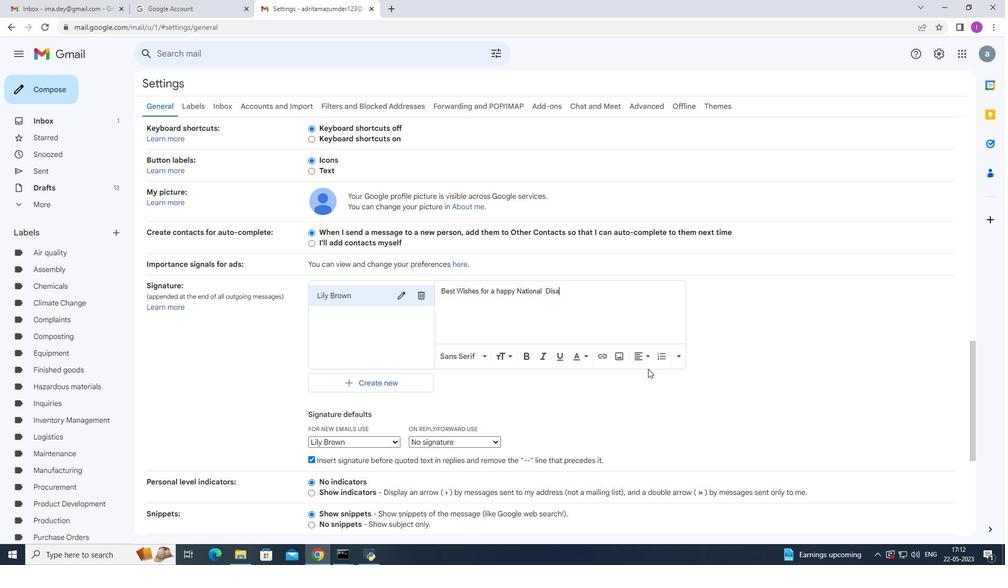 
Action: Key pressed ility
Screenshot: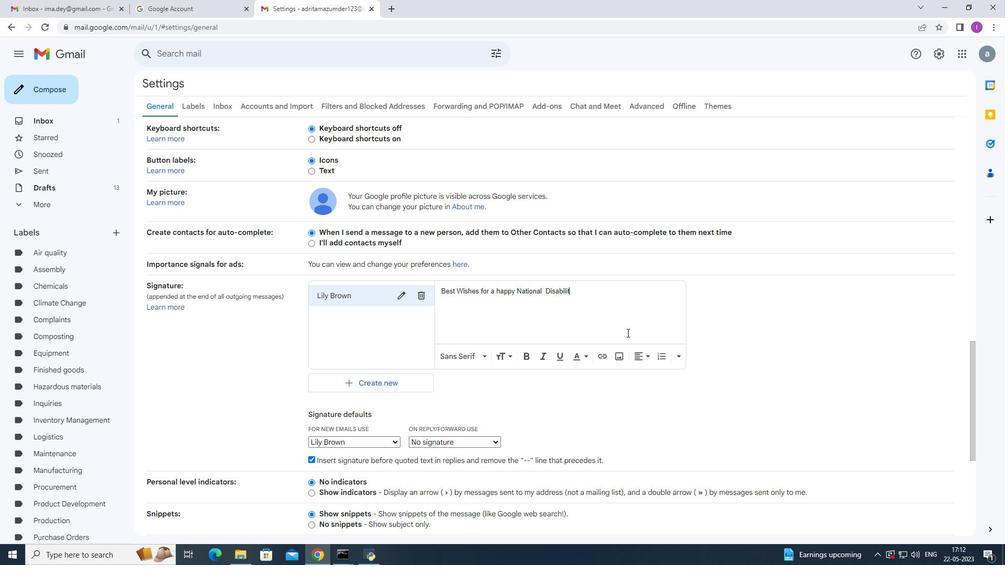 
Action: Mouse moved to (284, 92)
Screenshot: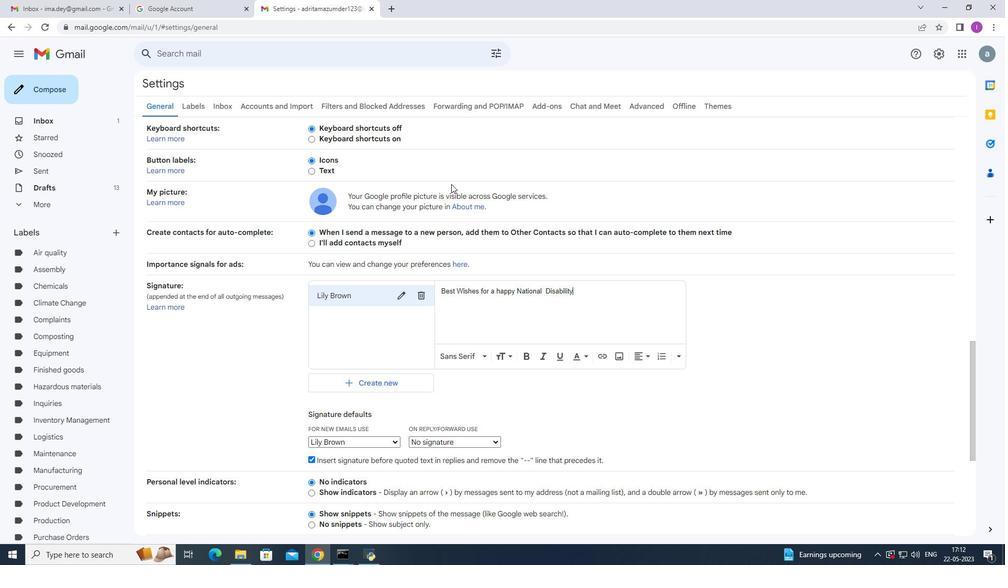 
Action: Key pressed <Key.space><Key.shift>Employment<Key.space><Key.shift>Awae<Key.backspace>reness<Key.space><Key.shift>Month,<Key.enter><Key.shift><Key.shift><Key.shift><Key.shift><Key.shift><Key.shift><Key.shift><Key.shift><Key.shift><Key.shift><Key.shift><Key.shift><Key.shift><Key.shift><Key.shift><Key.shift><Key.shift><Key.shift><Key.shift><Key.shift><Key.shift>Lily<Key.space><Key.shift>Brown
Screenshot: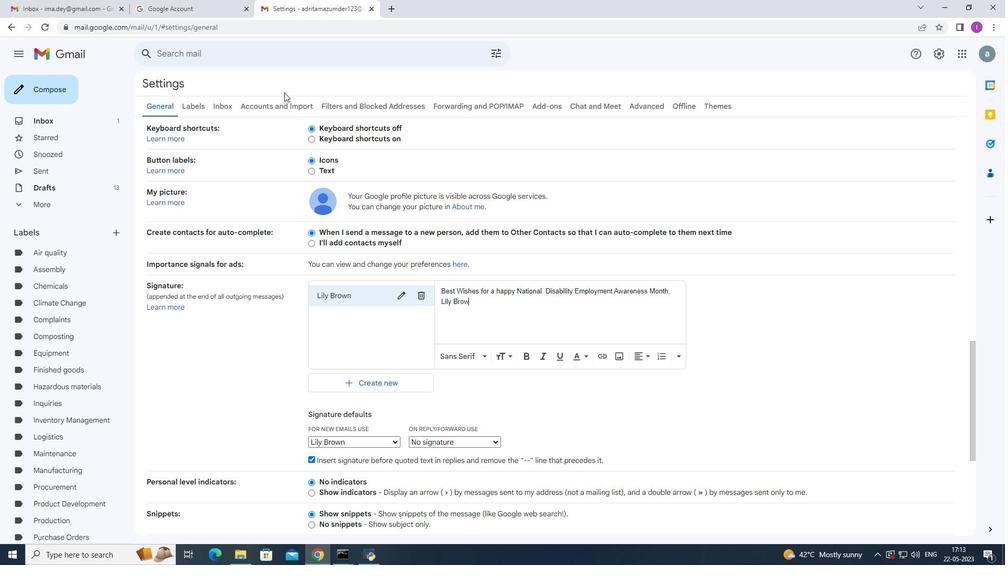 
Action: Mouse moved to (541, 416)
Screenshot: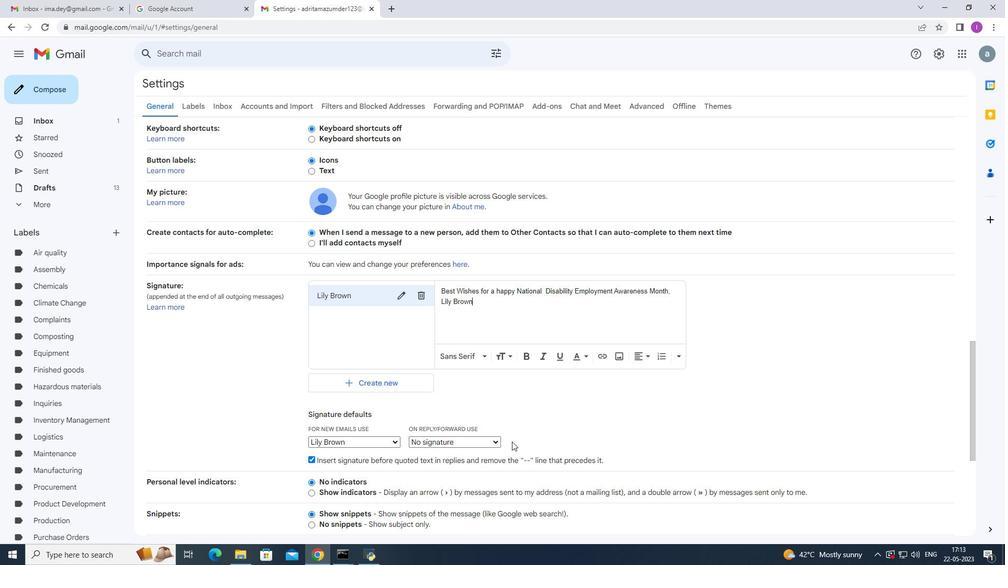 
Action: Mouse scrolled (541, 416) with delta (0, 0)
Screenshot: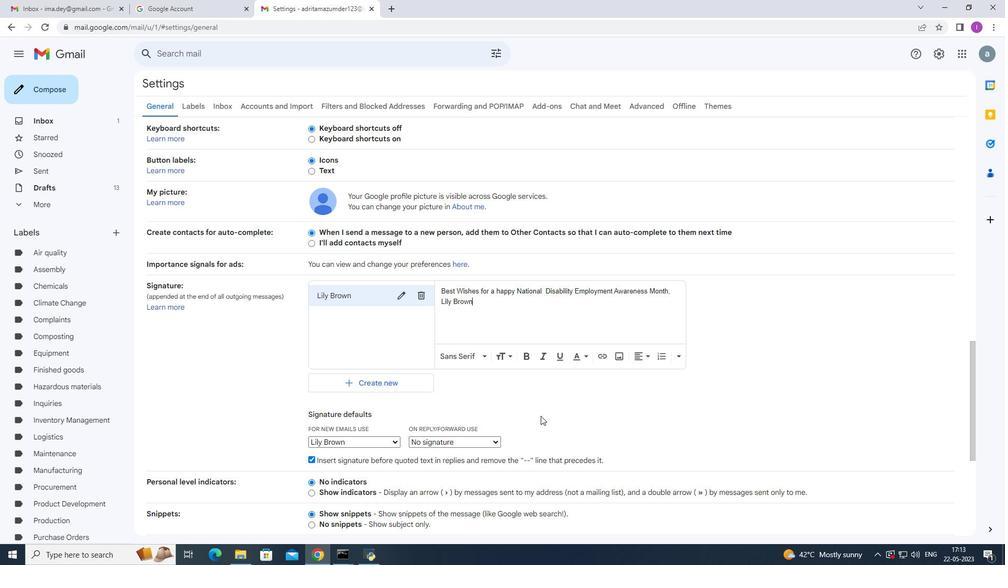 
Action: Mouse scrolled (541, 416) with delta (0, 0)
Screenshot: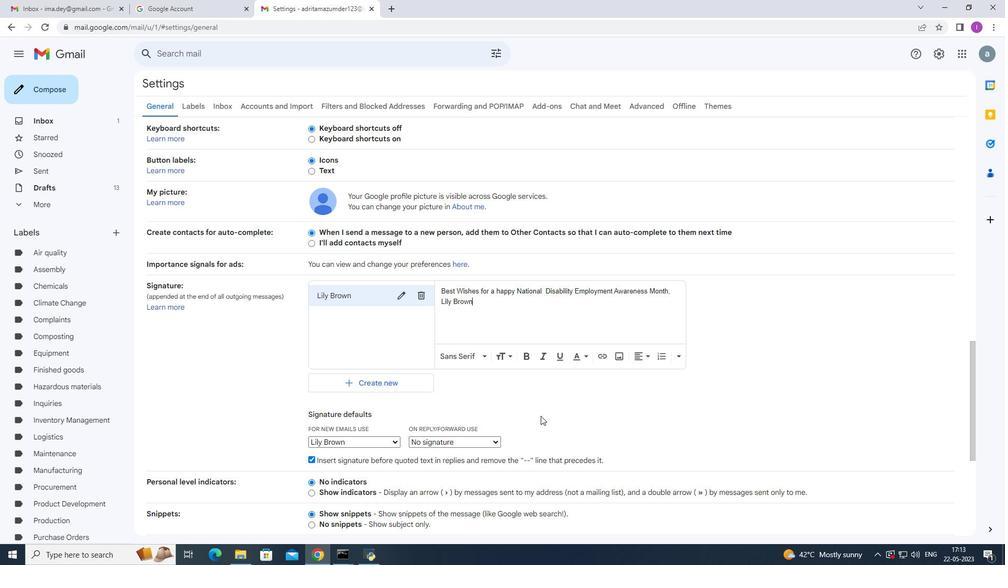 
Action: Mouse scrolled (541, 416) with delta (0, 0)
Screenshot: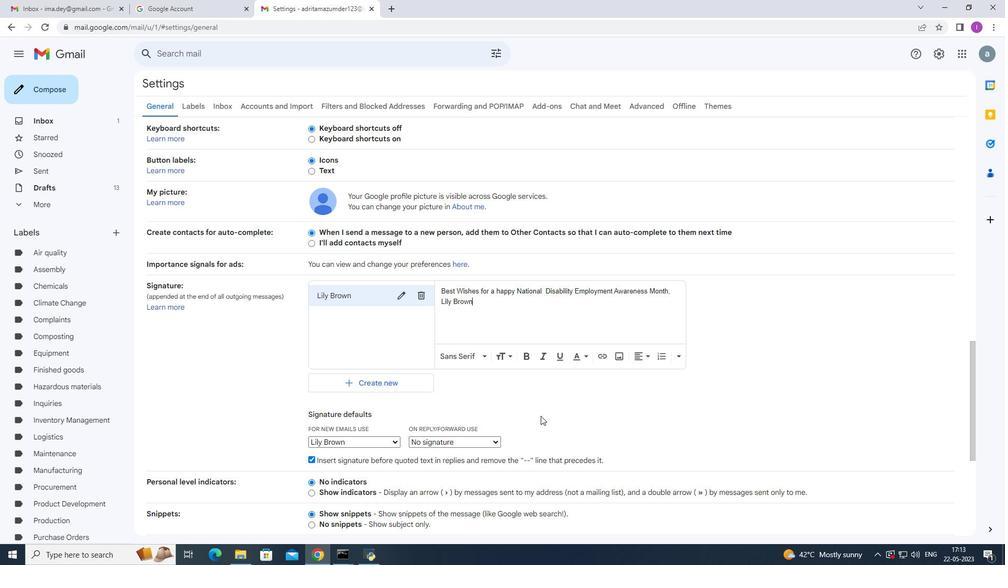 
Action: Mouse scrolled (541, 416) with delta (0, 0)
Screenshot: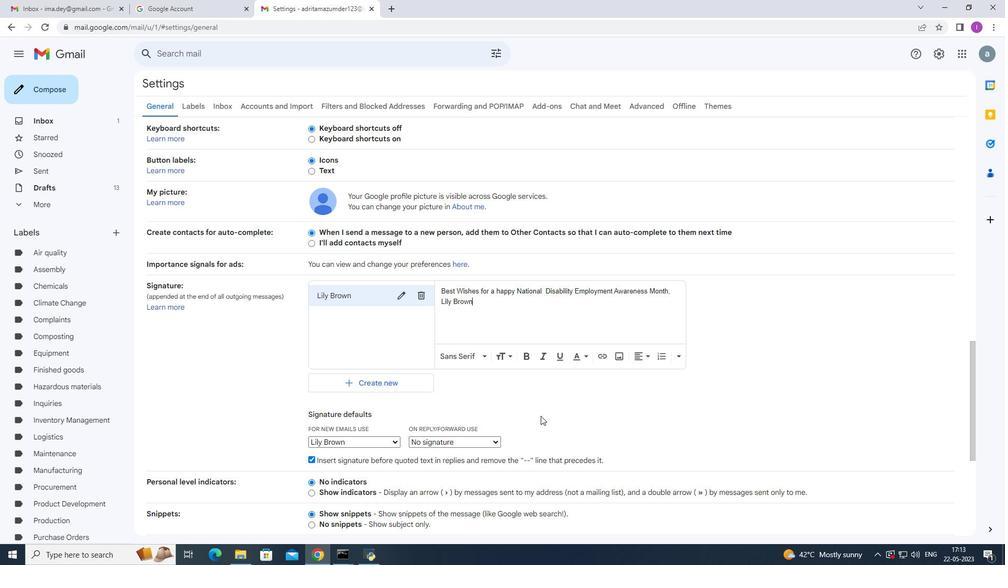 
Action: Mouse moved to (542, 416)
Screenshot: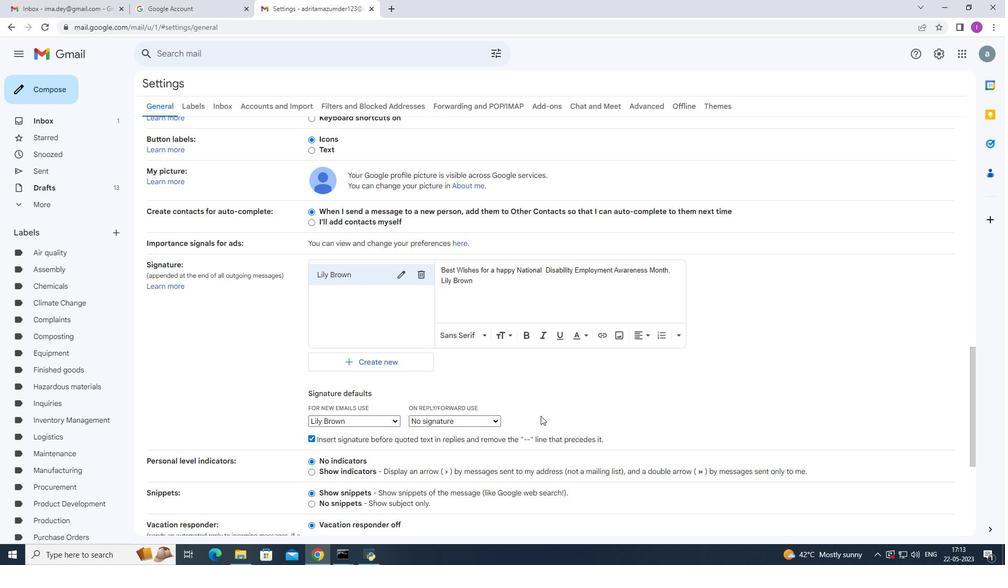 
Action: Mouse scrolled (542, 415) with delta (0, 0)
Screenshot: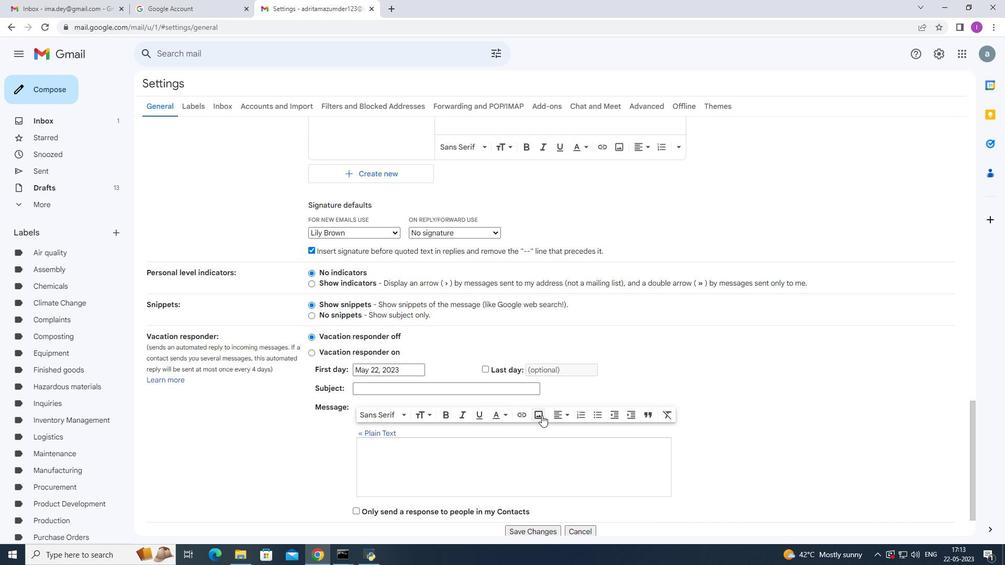 
Action: Mouse moved to (542, 415)
Screenshot: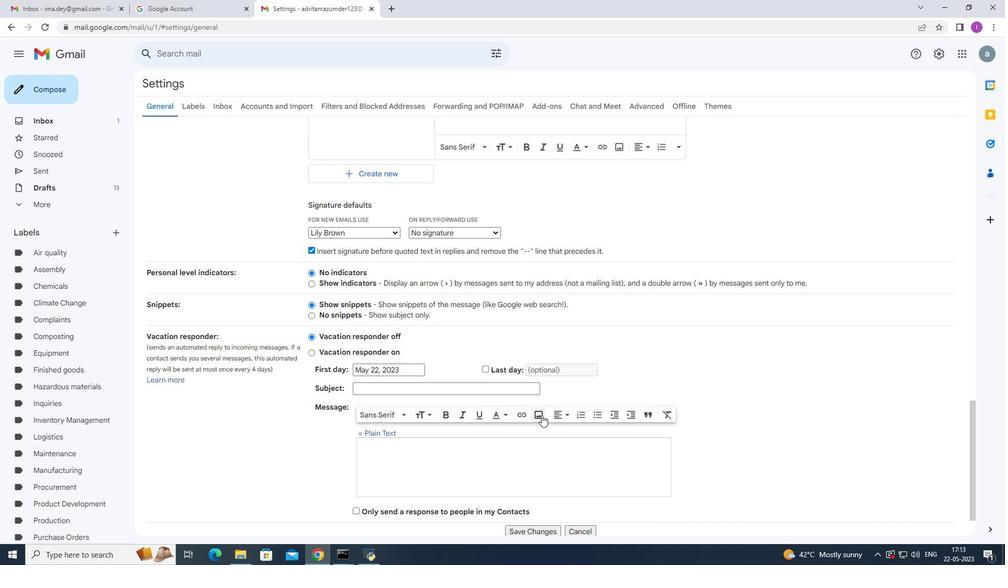 
Action: Mouse scrolled (542, 414) with delta (0, 0)
Screenshot: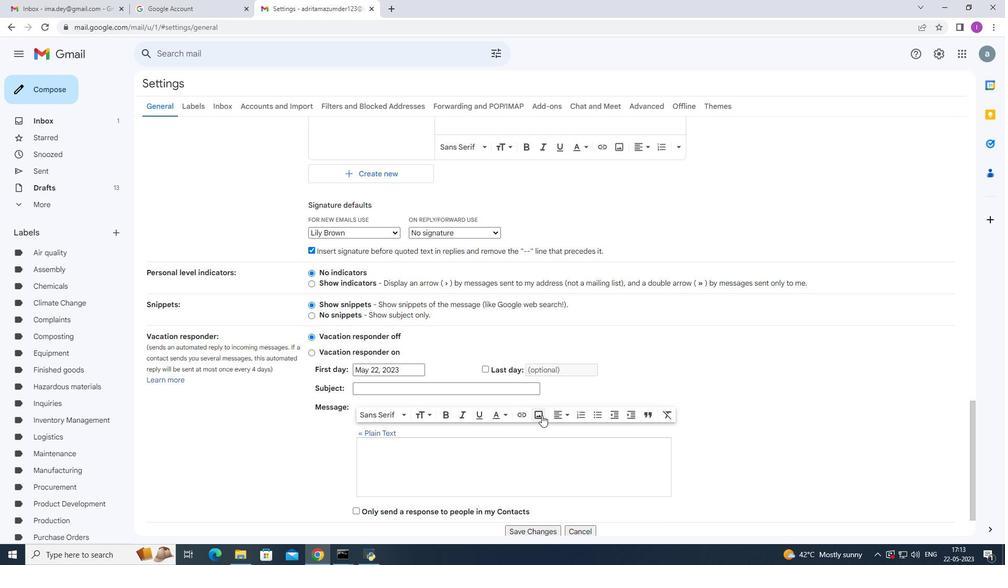 
Action: Mouse scrolled (542, 414) with delta (0, 0)
Screenshot: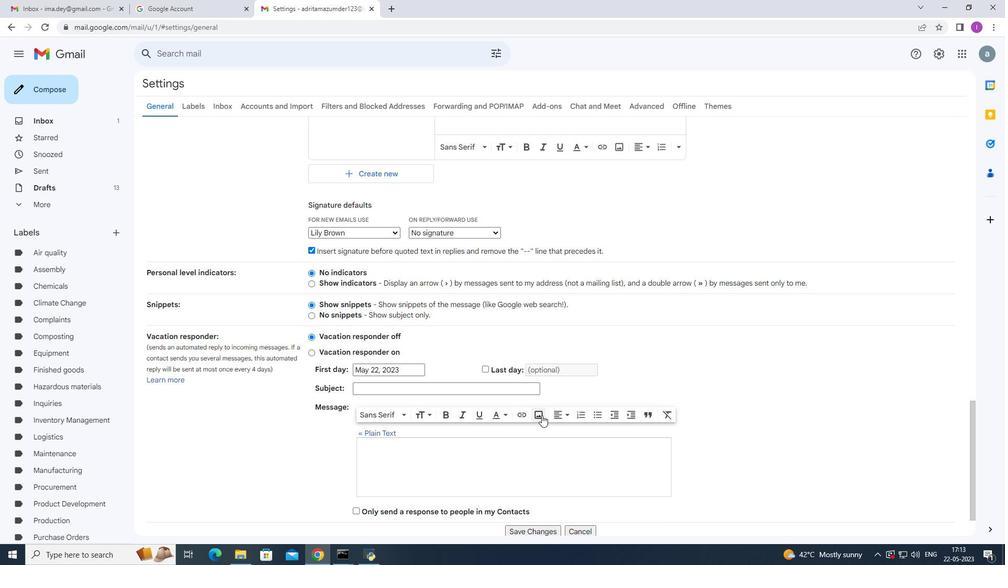 
Action: Mouse moved to (542, 415)
Screenshot: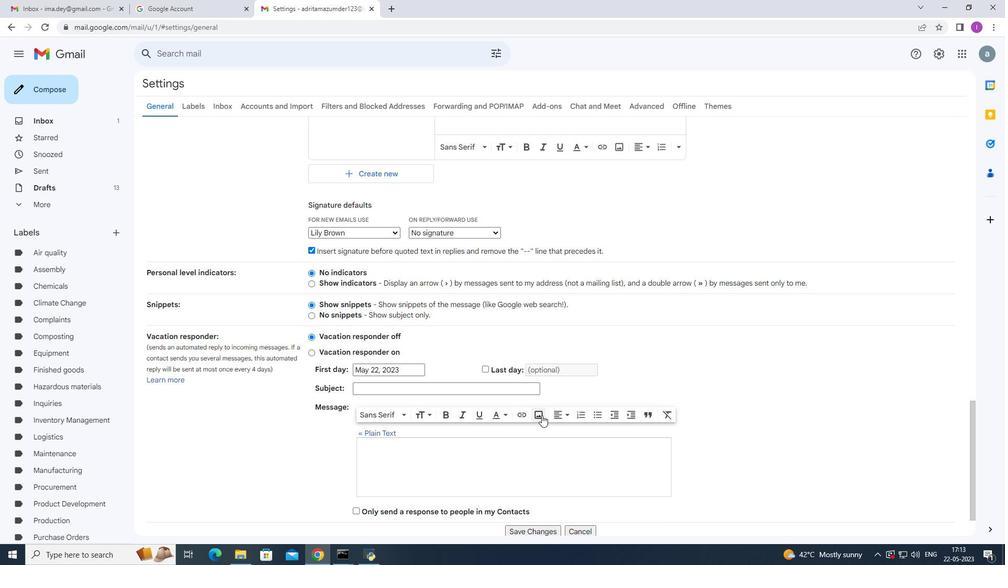
Action: Mouse scrolled (542, 414) with delta (0, 0)
Screenshot: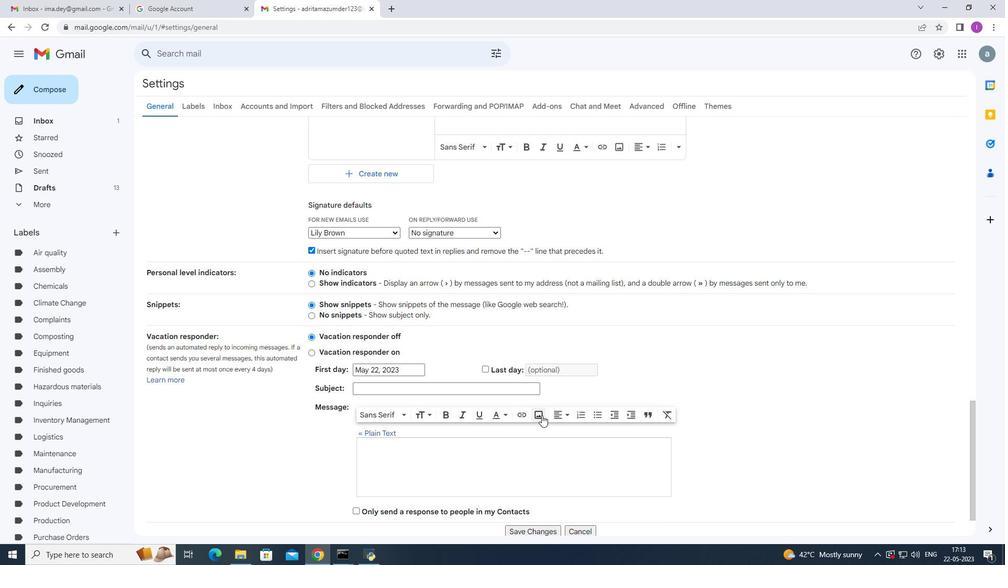 
Action: Mouse moved to (544, 415)
Screenshot: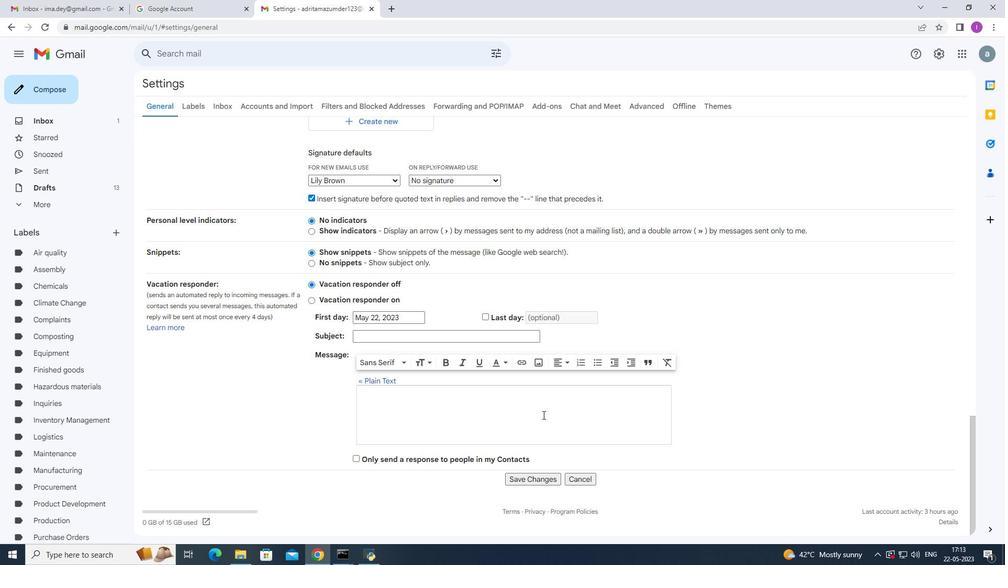 
Action: Mouse scrolled (544, 414) with delta (0, 0)
Screenshot: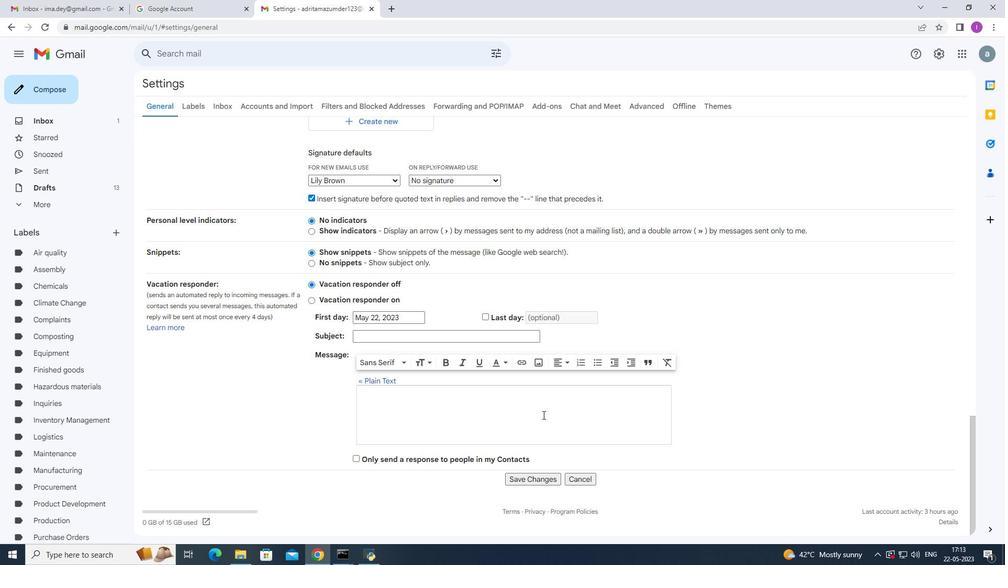 
Action: Mouse moved to (544, 415)
Screenshot: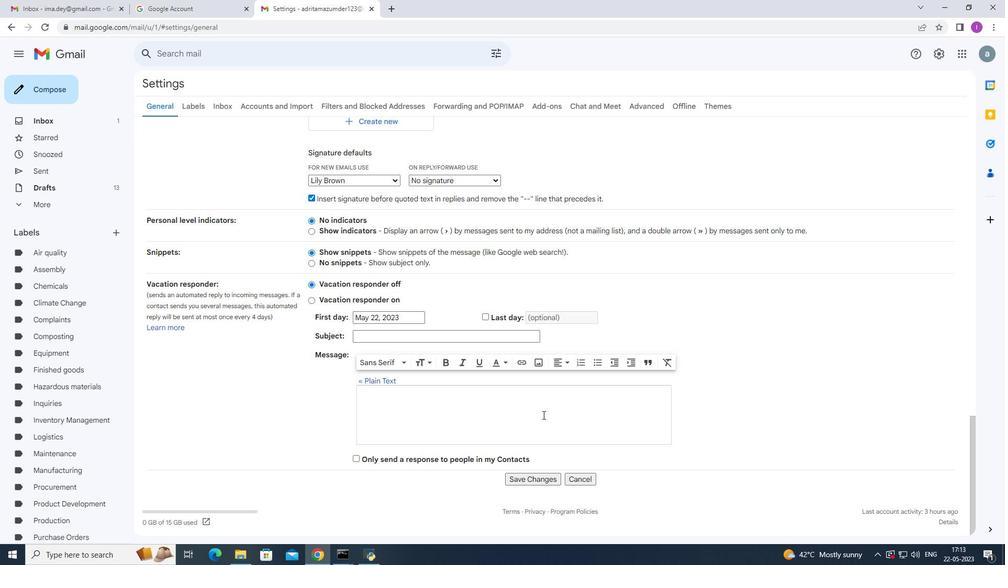 
Action: Mouse scrolled (544, 414) with delta (0, 0)
Screenshot: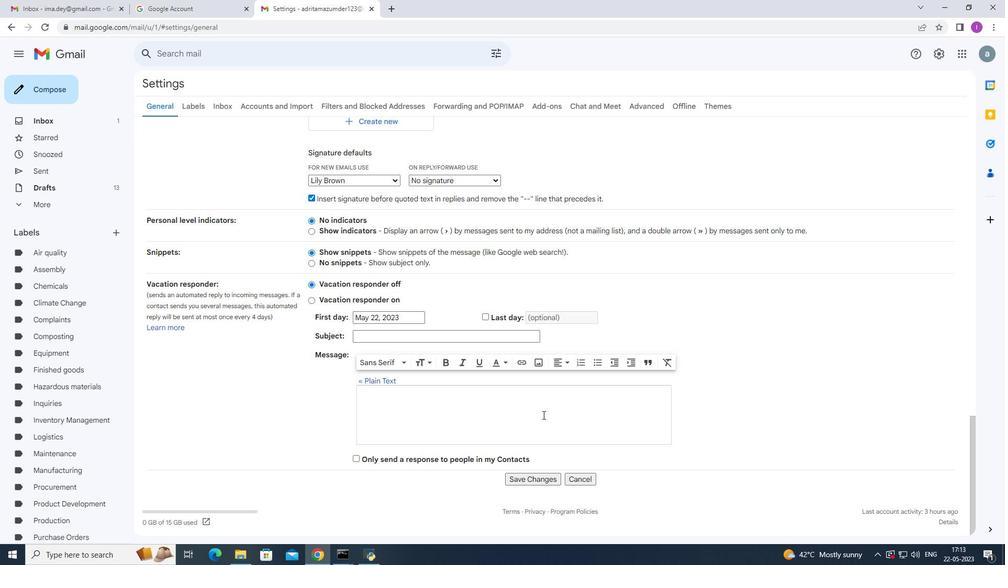 
Action: Mouse scrolled (544, 414) with delta (0, 0)
Screenshot: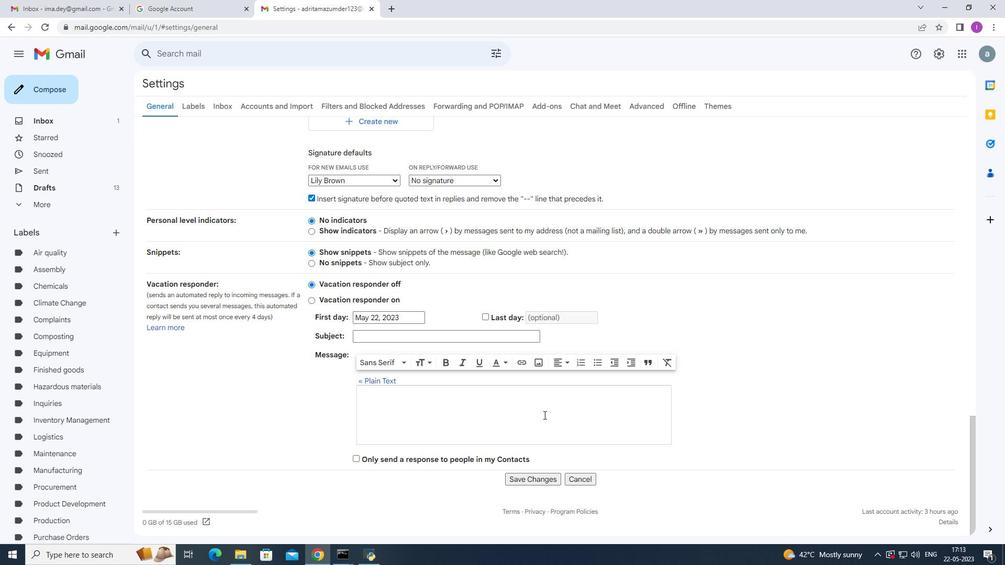
Action: Mouse moved to (528, 482)
Screenshot: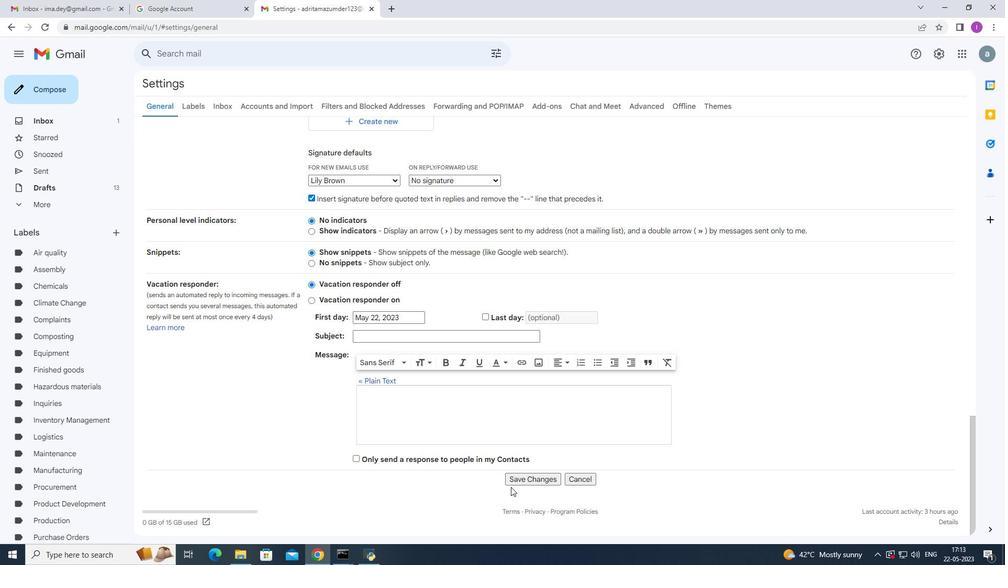 
Action: Mouse pressed left at (528, 482)
Screenshot: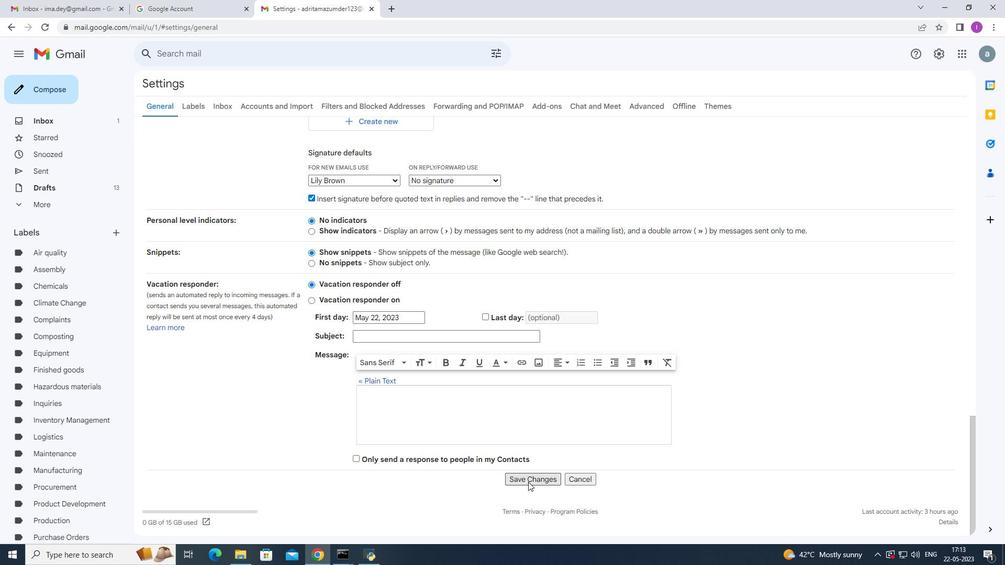 
Action: Mouse moved to (45, 87)
Screenshot: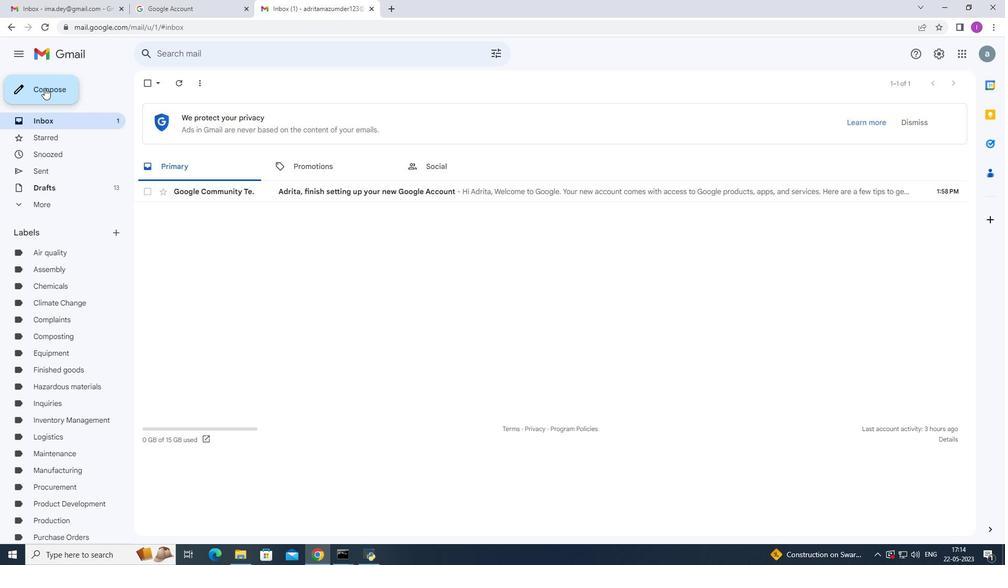 
Action: Mouse pressed left at (45, 87)
Screenshot: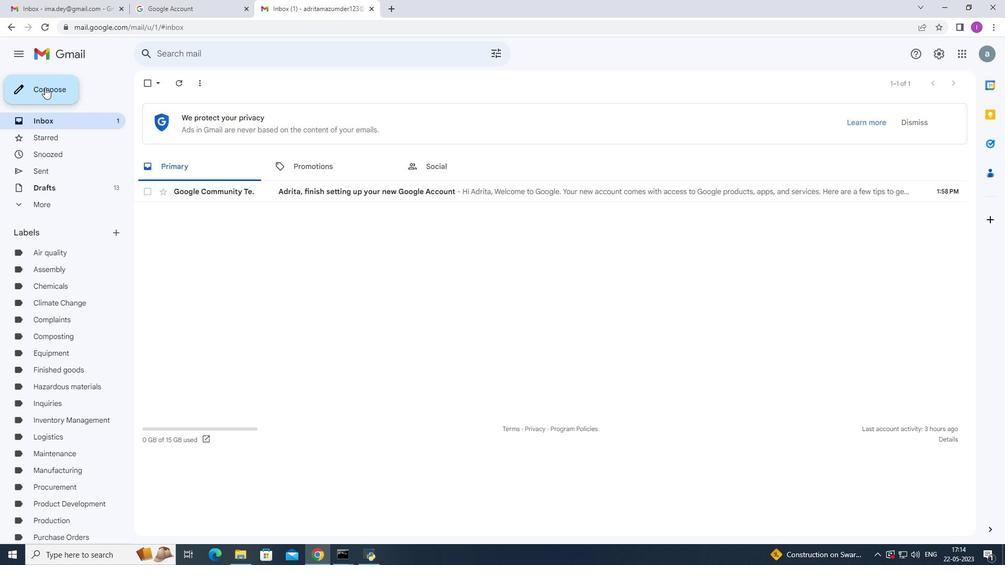 
Action: Mouse moved to (726, 292)
Screenshot: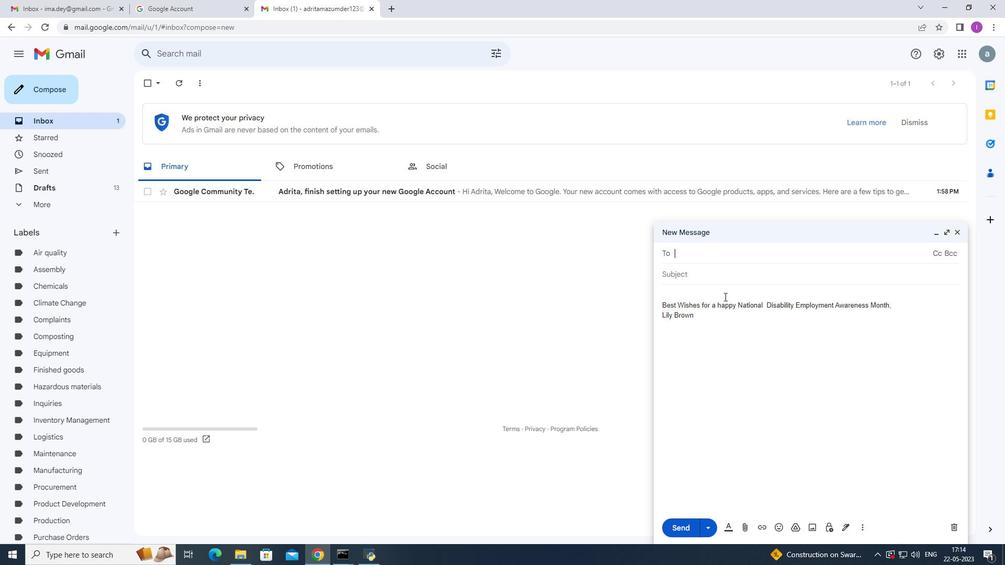 
Action: Key pressed so
Screenshot: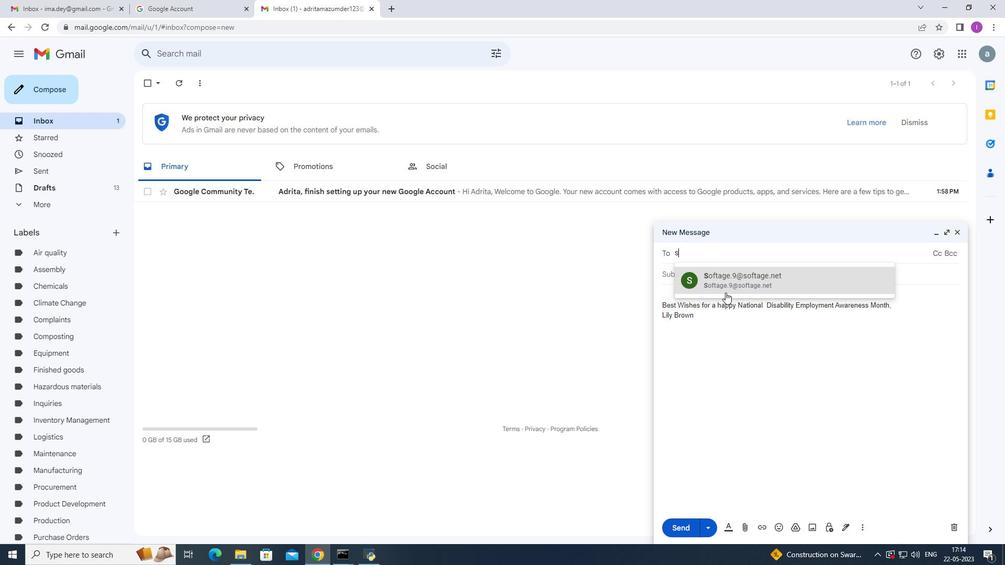 
Action: Mouse moved to (737, 287)
Screenshot: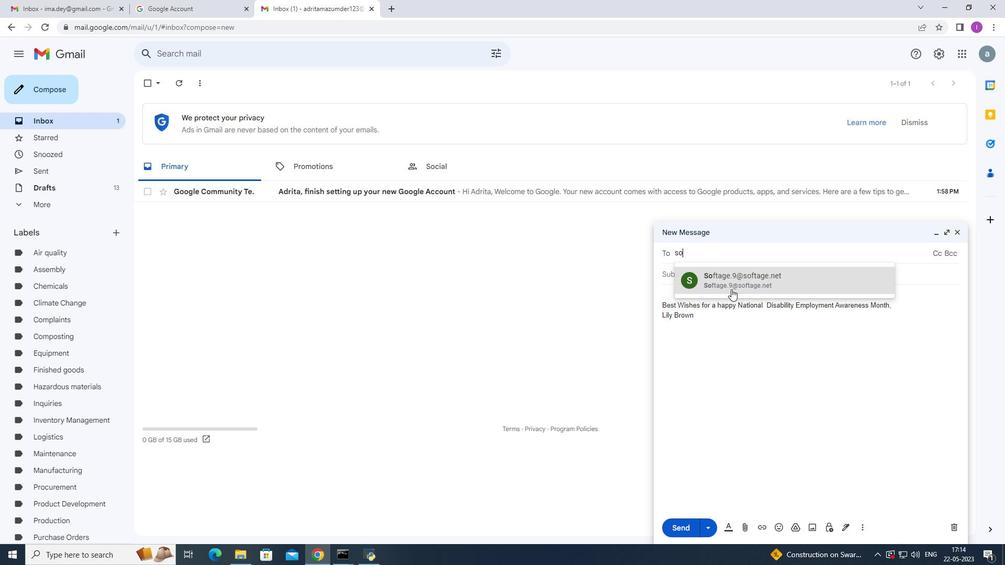 
Action: Mouse pressed left at (737, 287)
Screenshot: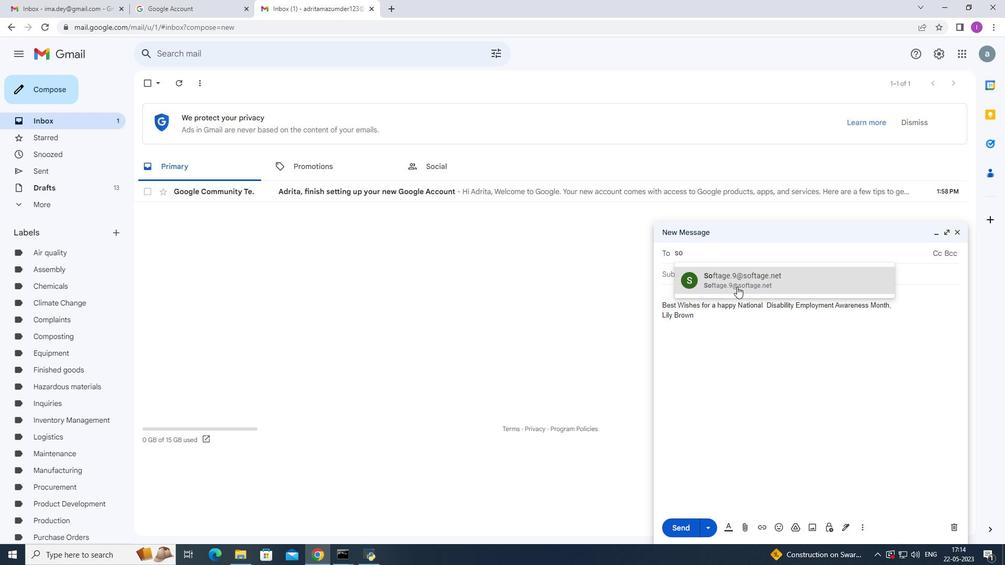 
Action: Mouse moved to (865, 529)
Screenshot: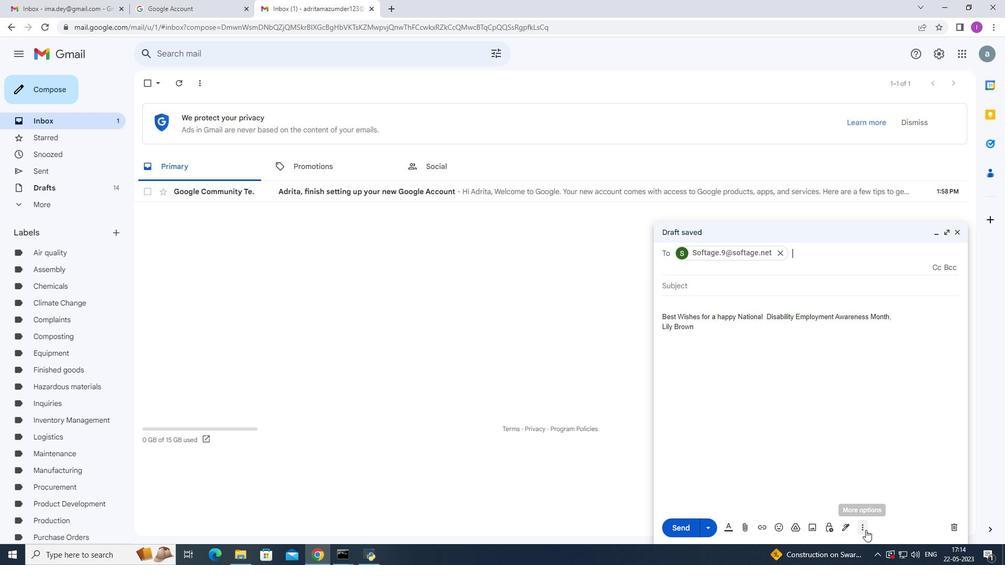 
Action: Mouse pressed left at (865, 529)
Screenshot: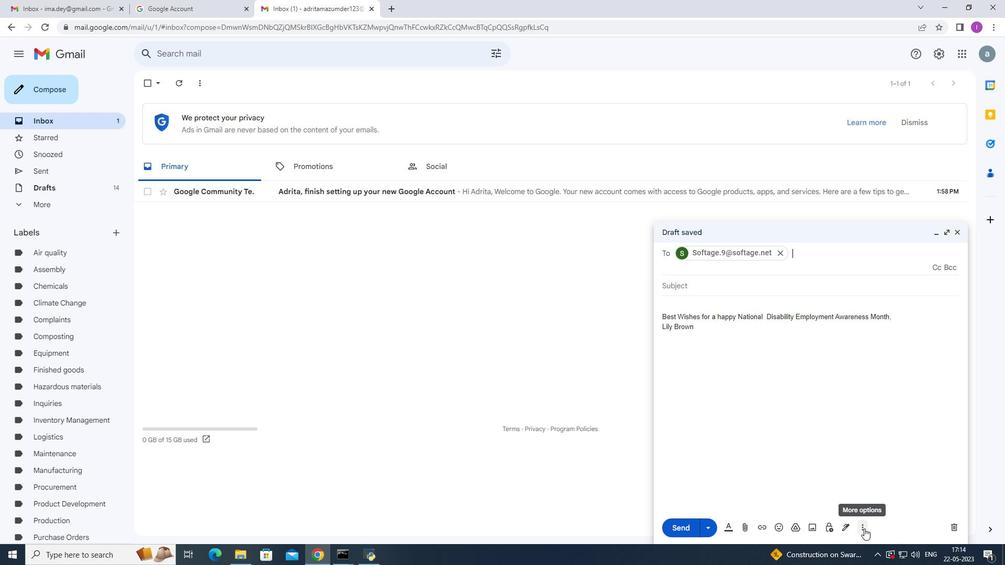 
Action: Mouse moved to (902, 431)
Screenshot: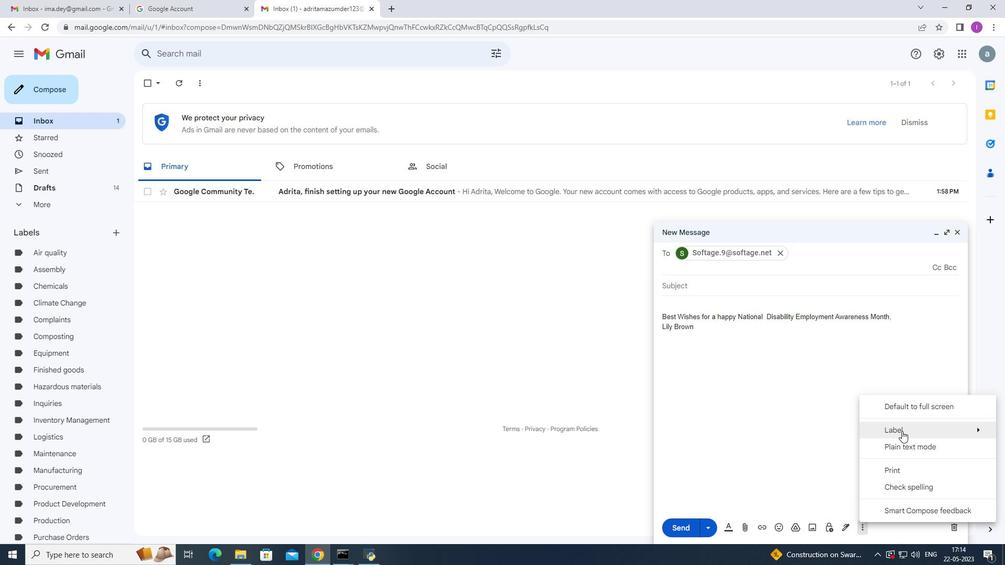 
Action: Mouse pressed left at (902, 431)
Screenshot: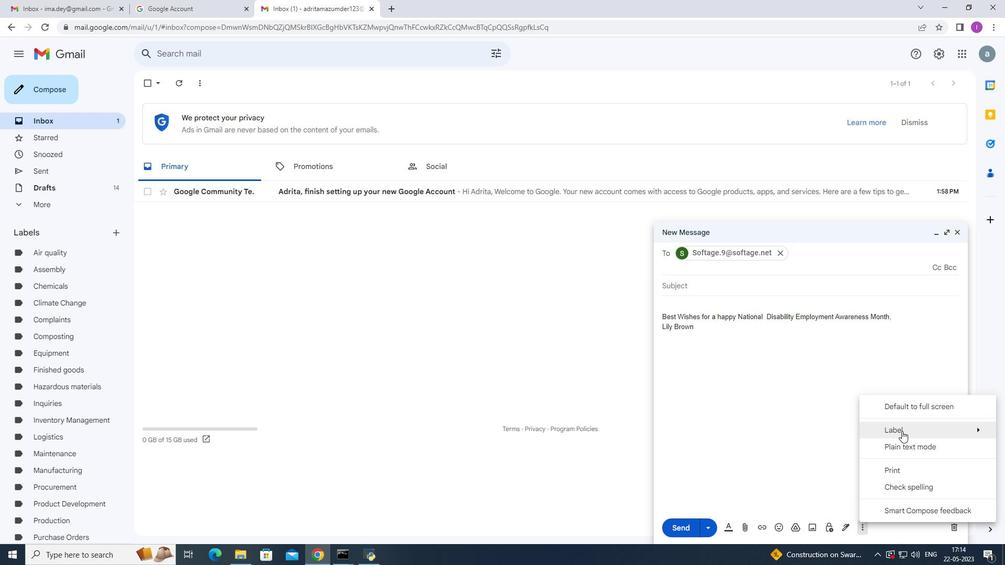
Action: Mouse moved to (737, 225)
Screenshot: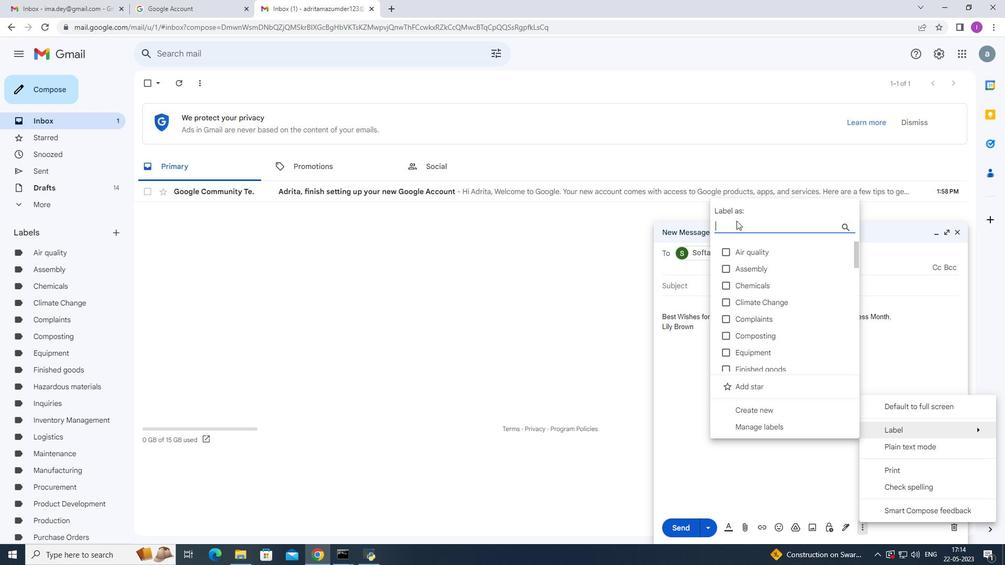 
Action: Mouse pressed left at (737, 225)
Screenshot: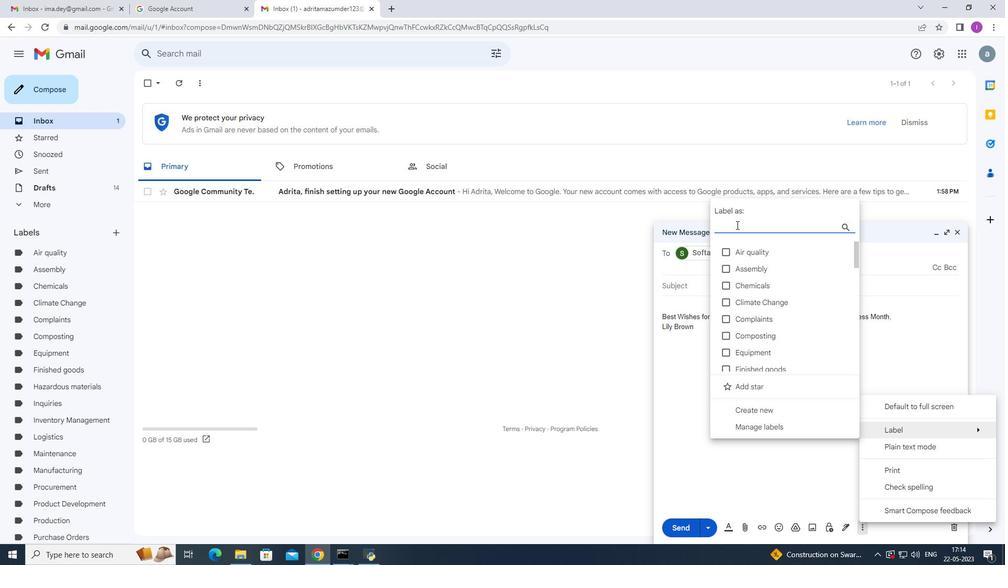 
Action: Mouse moved to (767, 221)
Screenshot: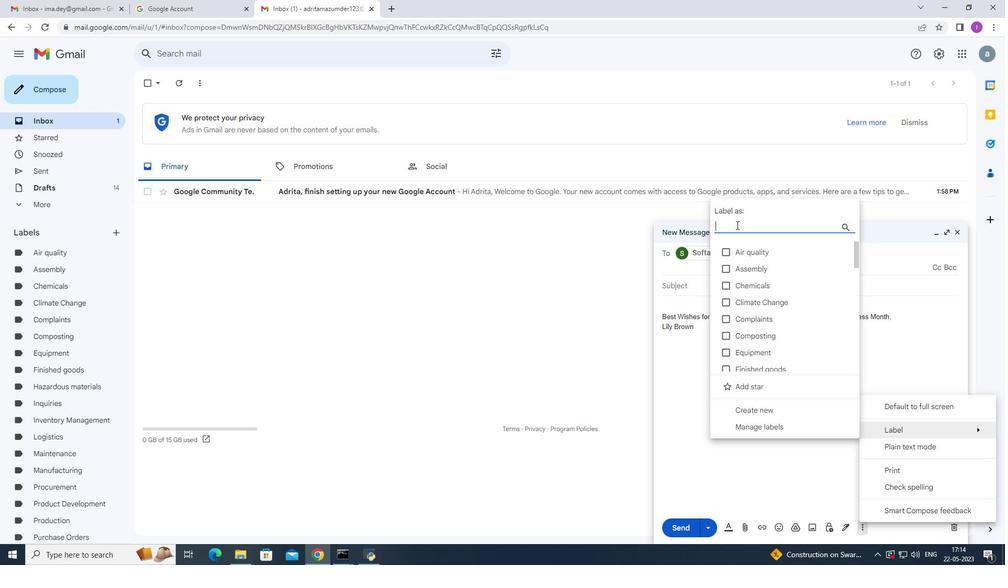 
Action: Key pressed <Key.shift>Refunds
Screenshot: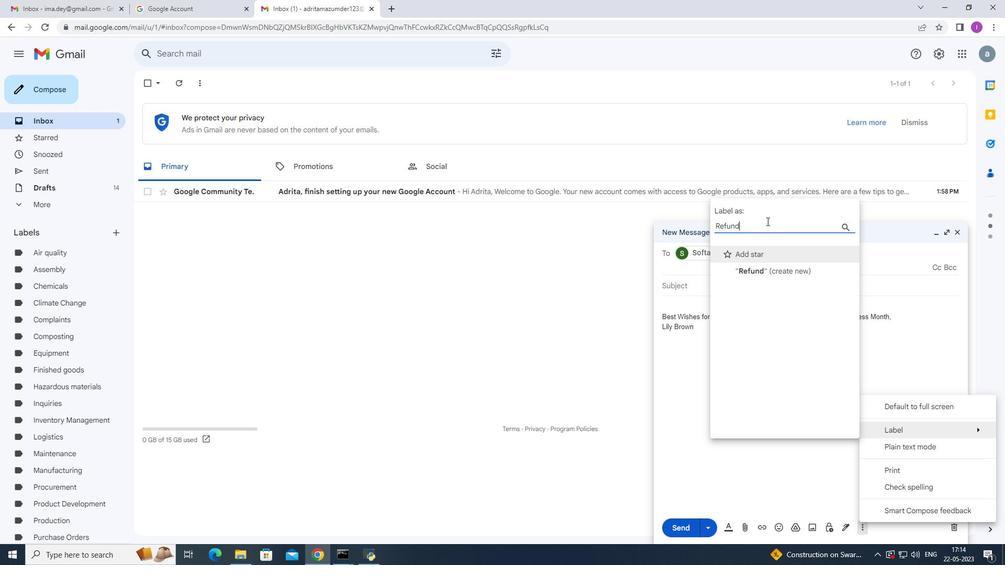 
Action: Mouse moved to (768, 268)
Screenshot: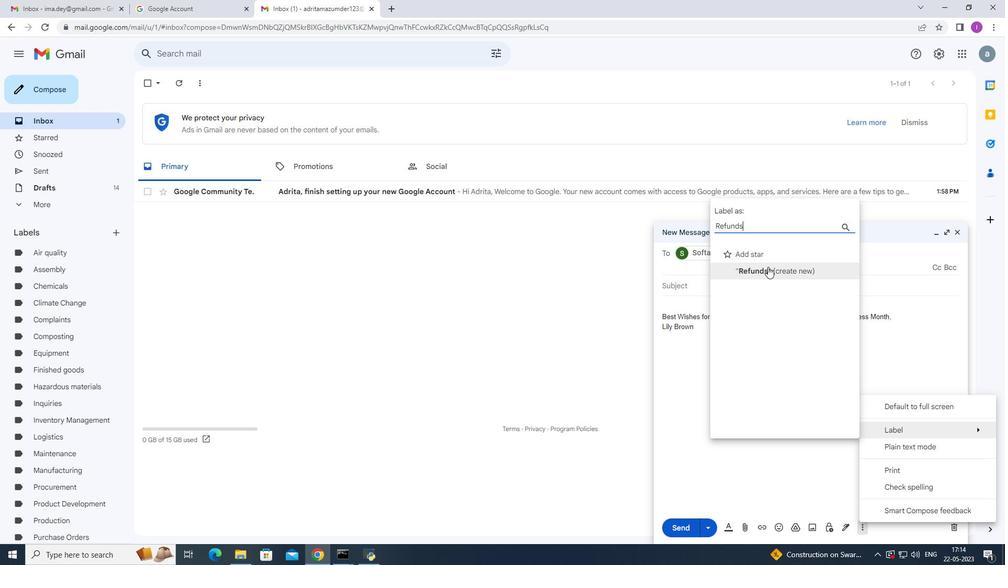 
Action: Mouse pressed left at (768, 268)
Screenshot: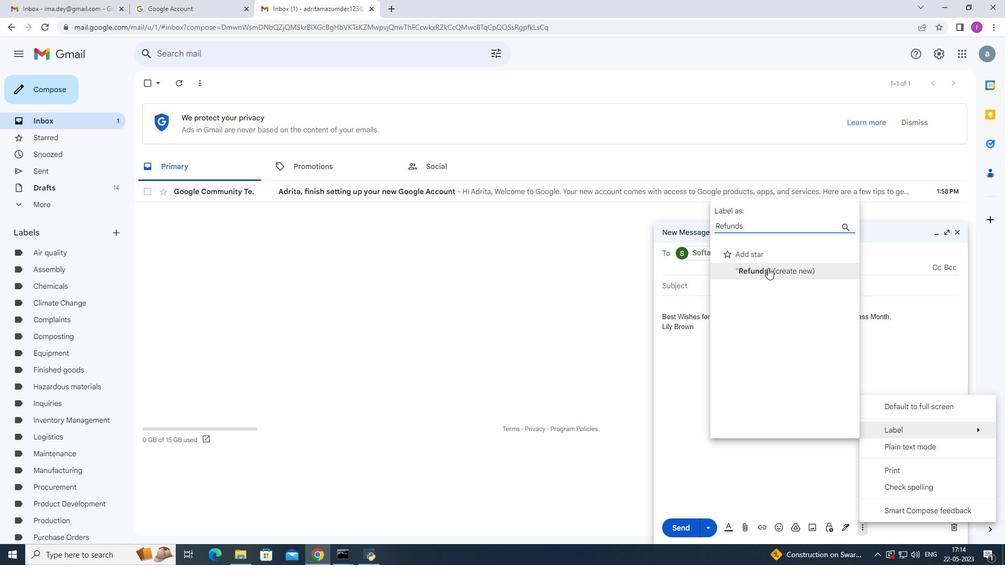 
Action: Mouse moved to (605, 335)
Screenshot: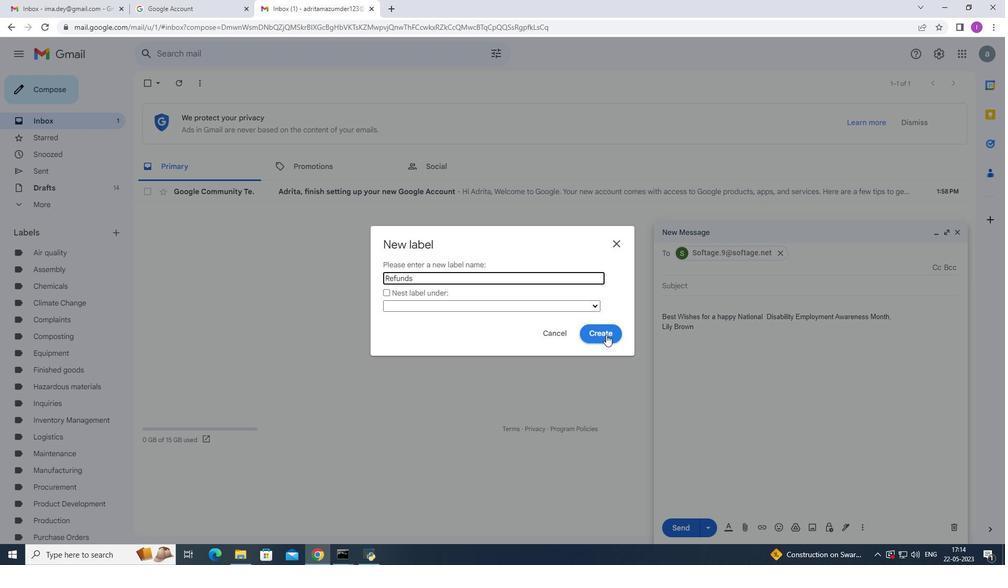
Action: Mouse pressed left at (605, 335)
Screenshot: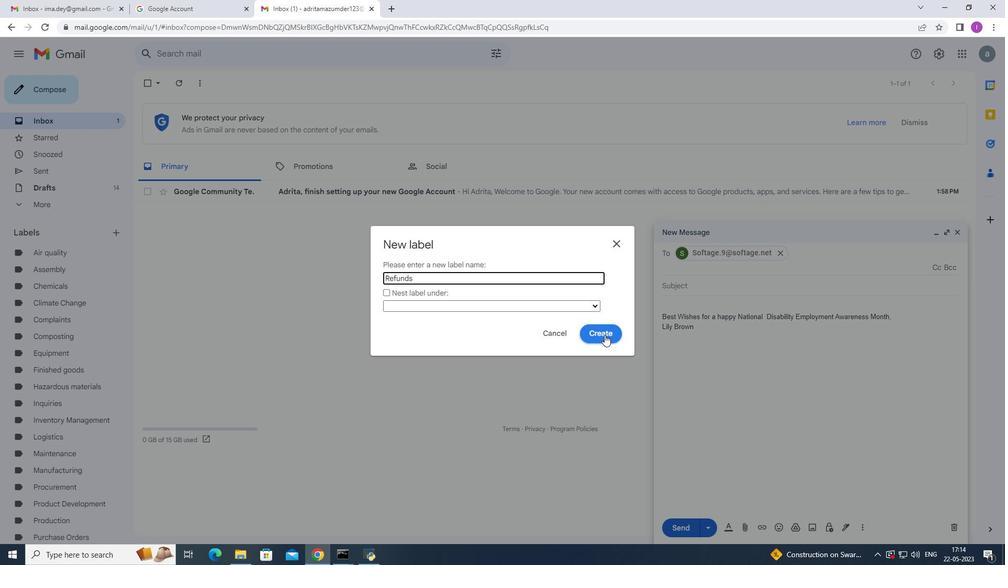 
Action: Mouse moved to (859, 524)
Screenshot: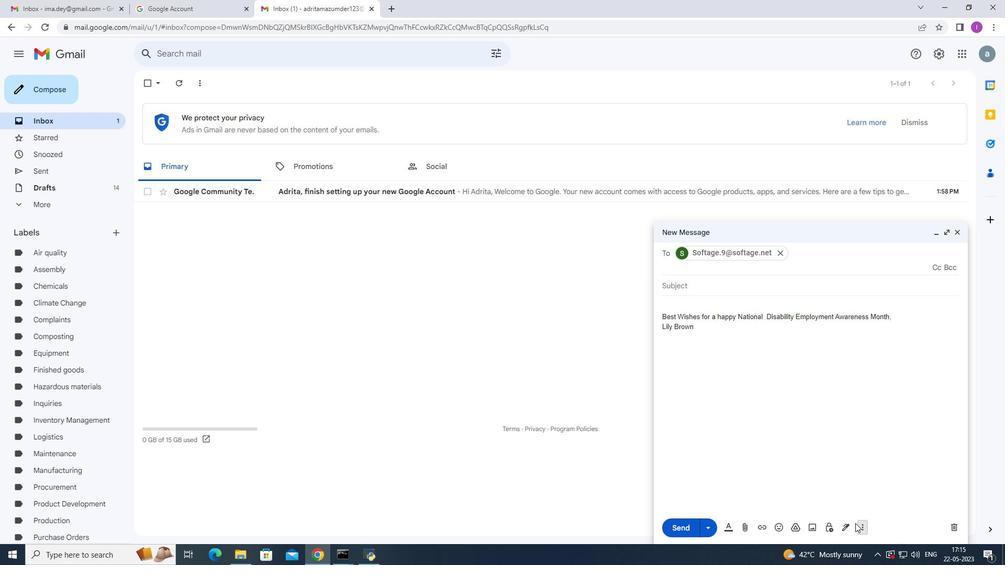 
Action: Mouse pressed left at (859, 524)
Screenshot: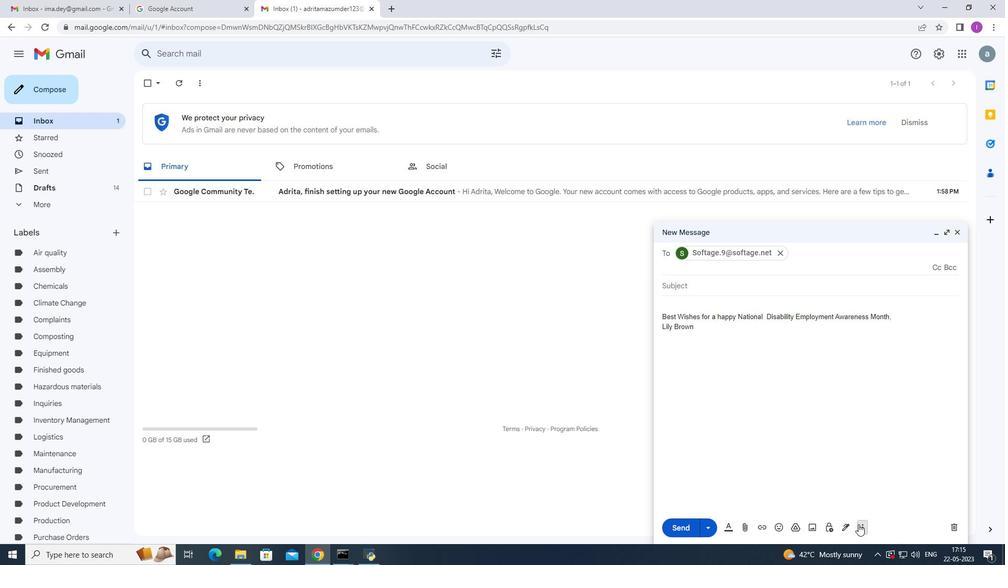 
Action: Mouse moved to (875, 430)
Screenshot: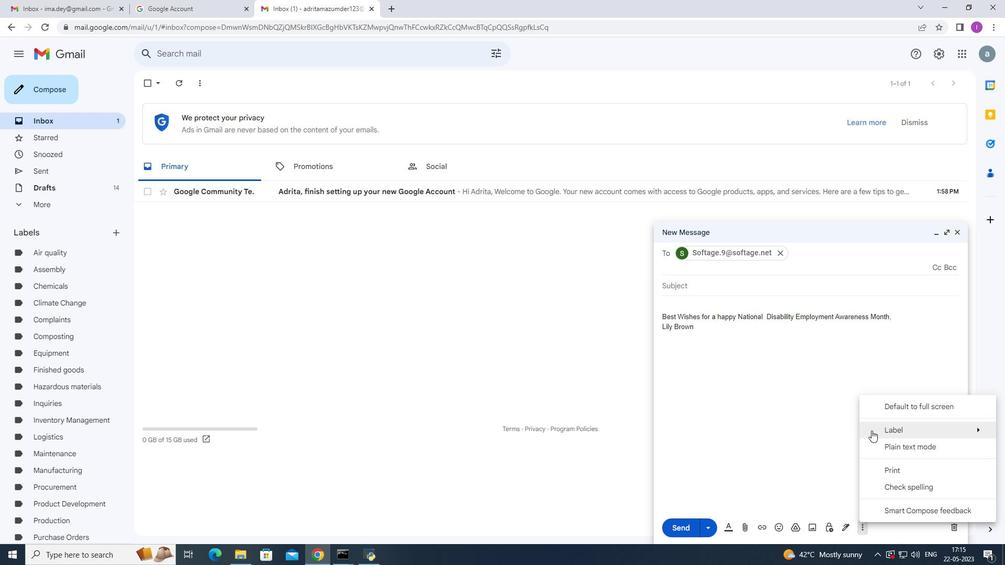 
Action: Mouse pressed left at (875, 430)
Screenshot: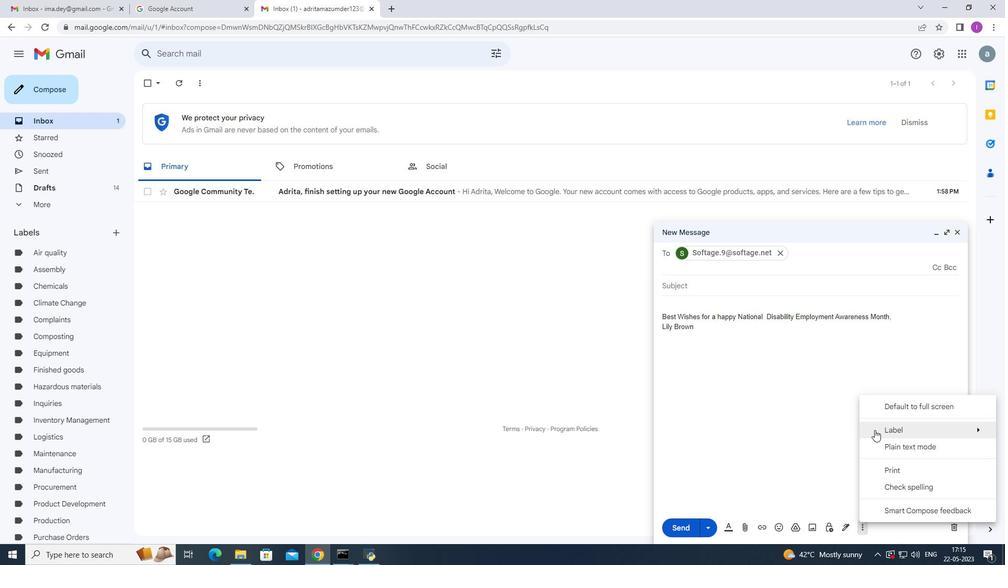 
Action: Mouse moved to (682, 404)
Screenshot: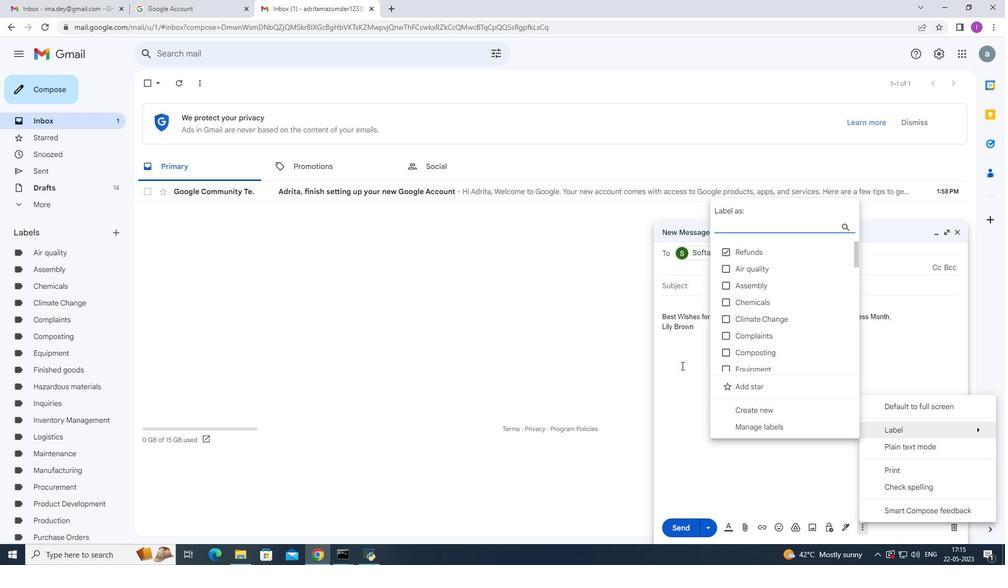 
Action: Mouse pressed left at (682, 404)
Screenshot: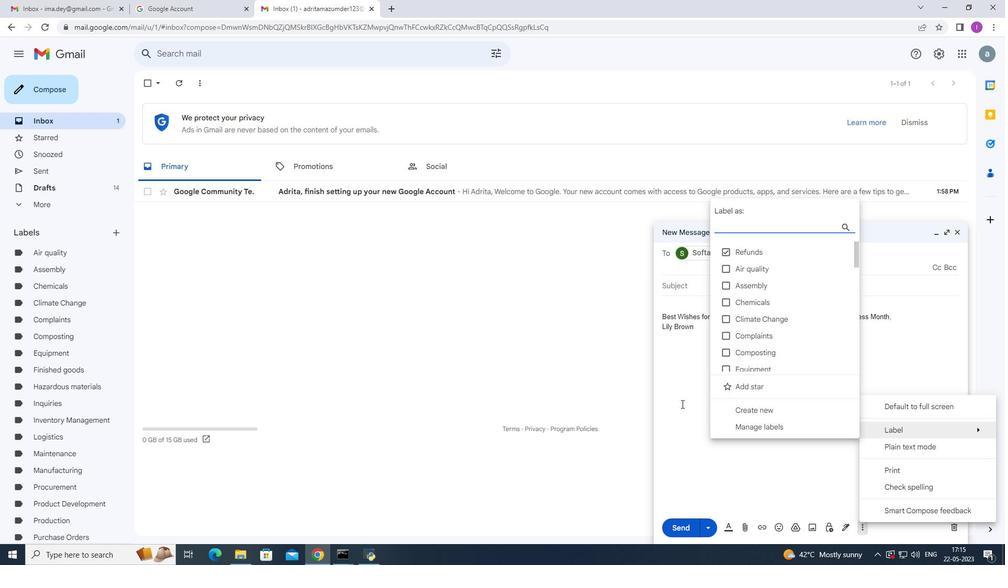 
Action: Mouse moved to (485, 353)
Screenshot: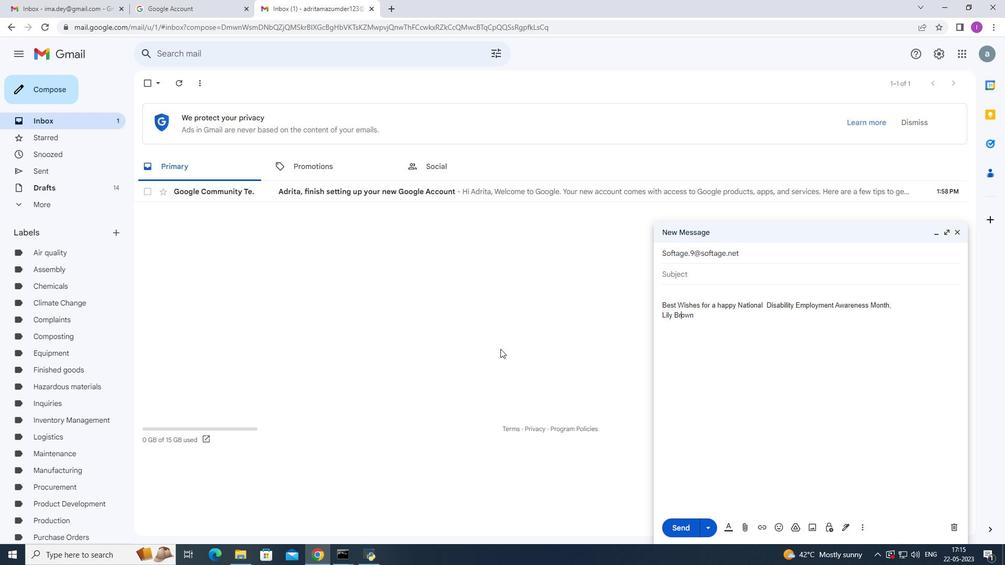 
